 Task: Find a house in Świętochłowice, Poland, for 2 guests from 5-16 June, with a price range of ₹7000-₹15000, 1 bedroom, 1 bathroom, and a washing machine.
Action: Mouse pressed left at (445, 74)
Screenshot: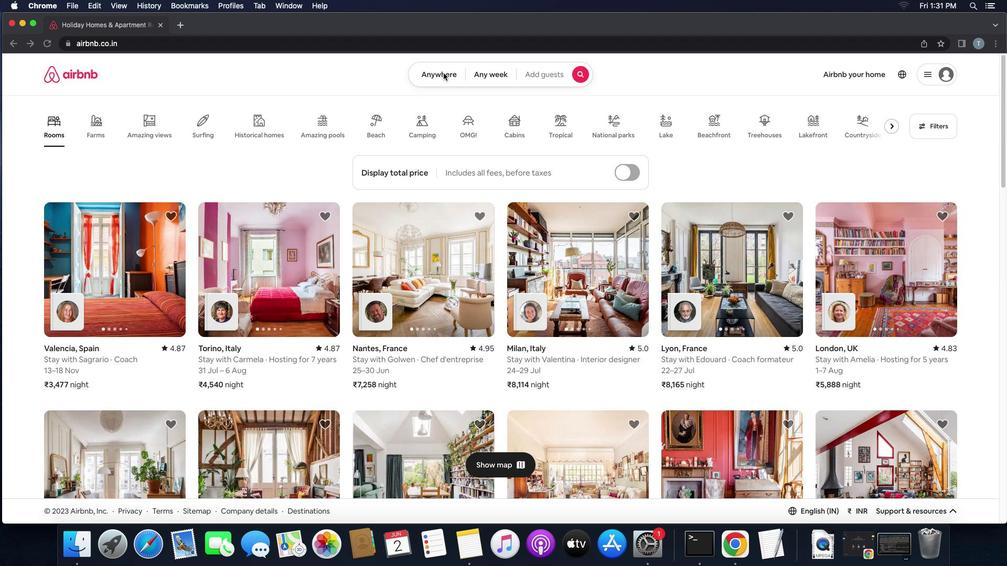 
Action: Mouse pressed left at (445, 74)
Screenshot: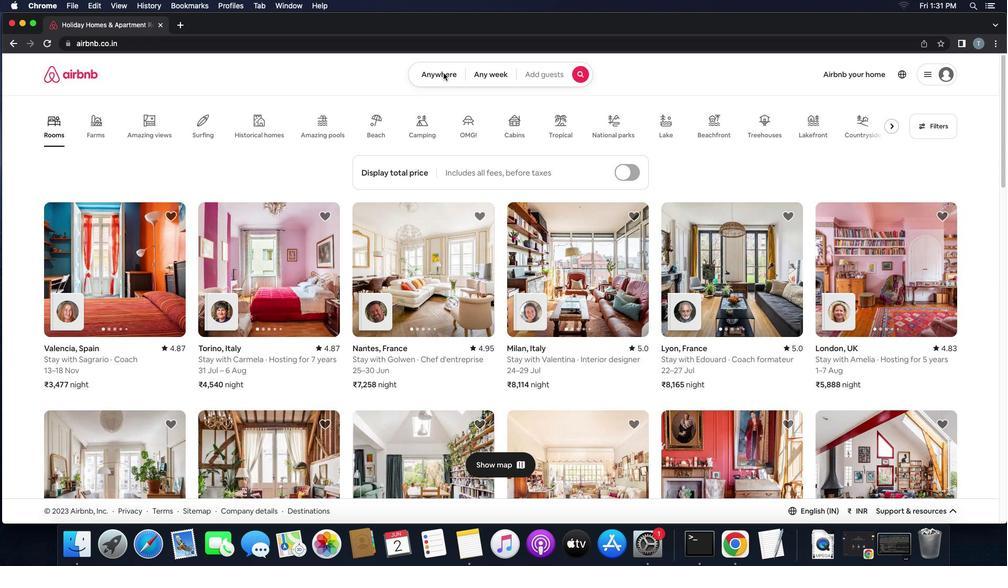 
Action: Mouse moved to (391, 112)
Screenshot: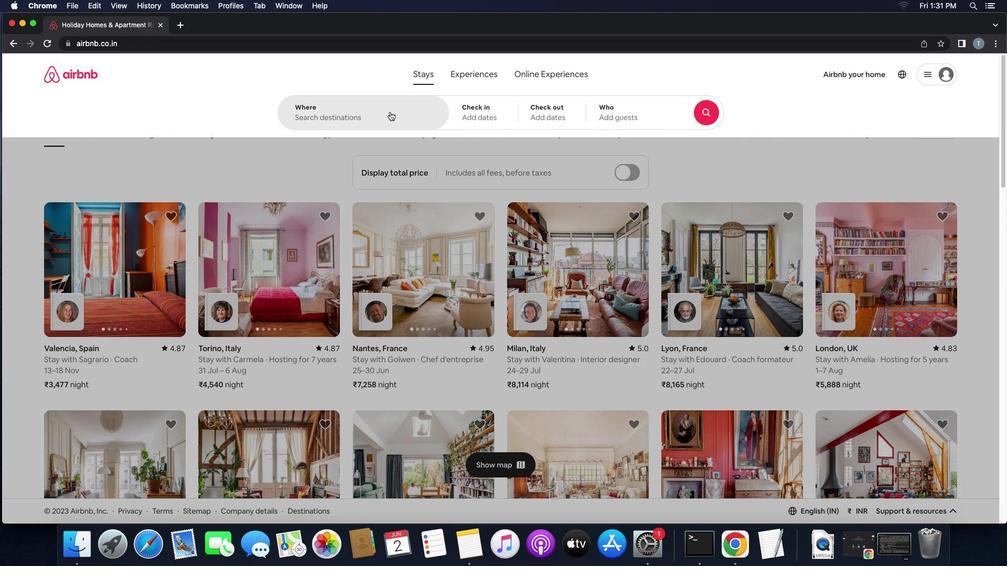
Action: Mouse pressed left at (391, 112)
Screenshot: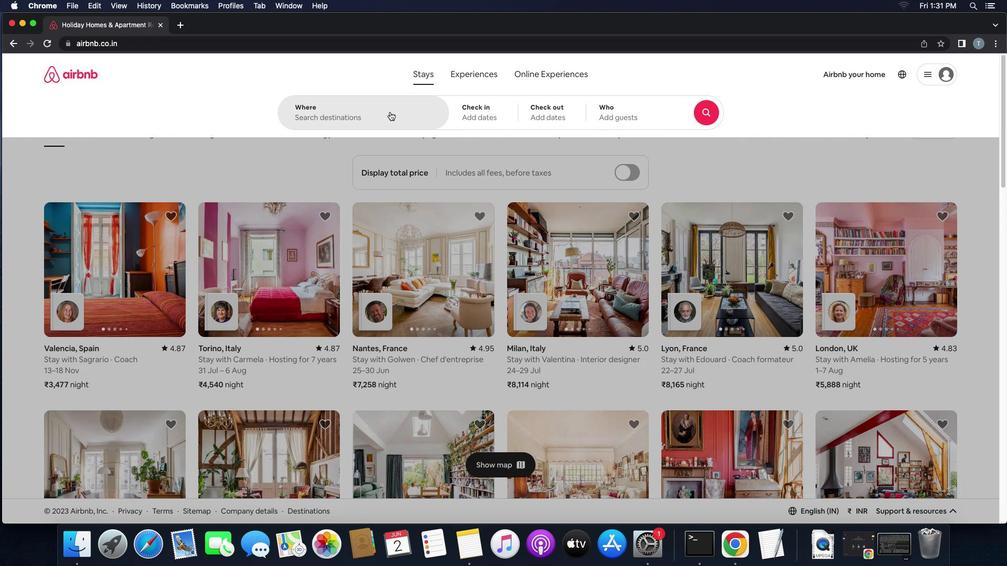 
Action: Key pressed Key.shift'S''w''i''e''t''o''c''h''t''o''w''i''c''e'
Screenshot: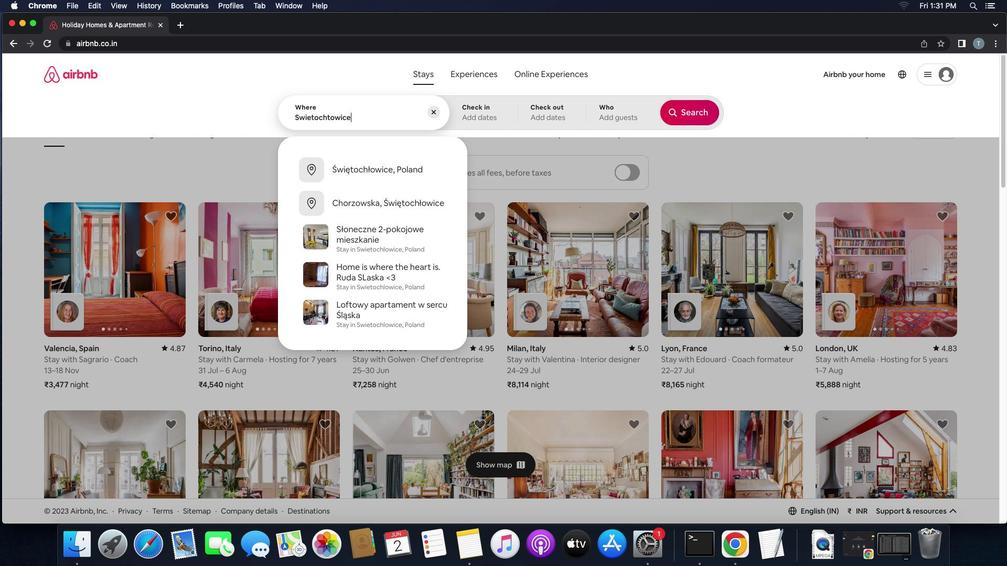 
Action: Mouse moved to (402, 175)
Screenshot: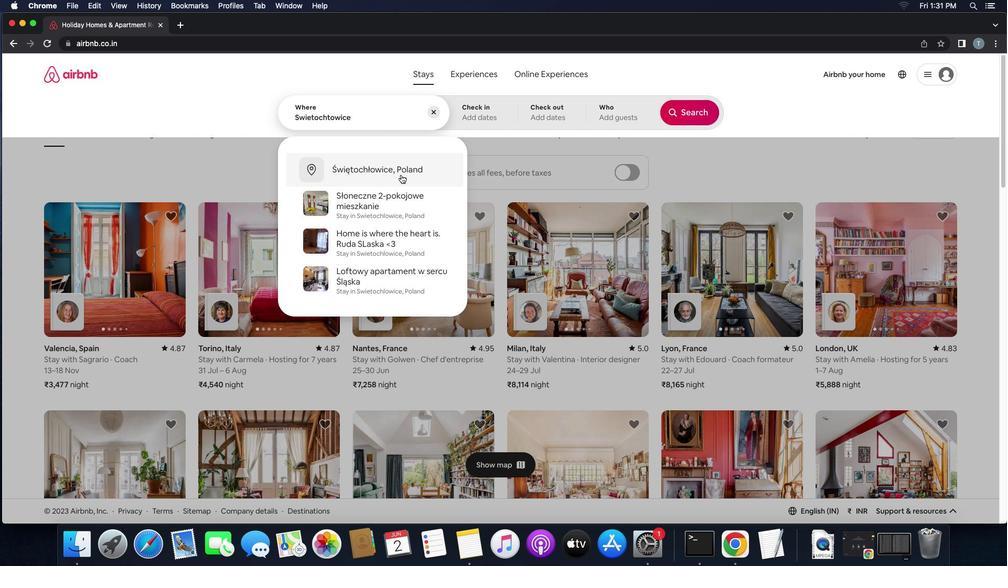 
Action: Mouse pressed left at (402, 175)
Screenshot: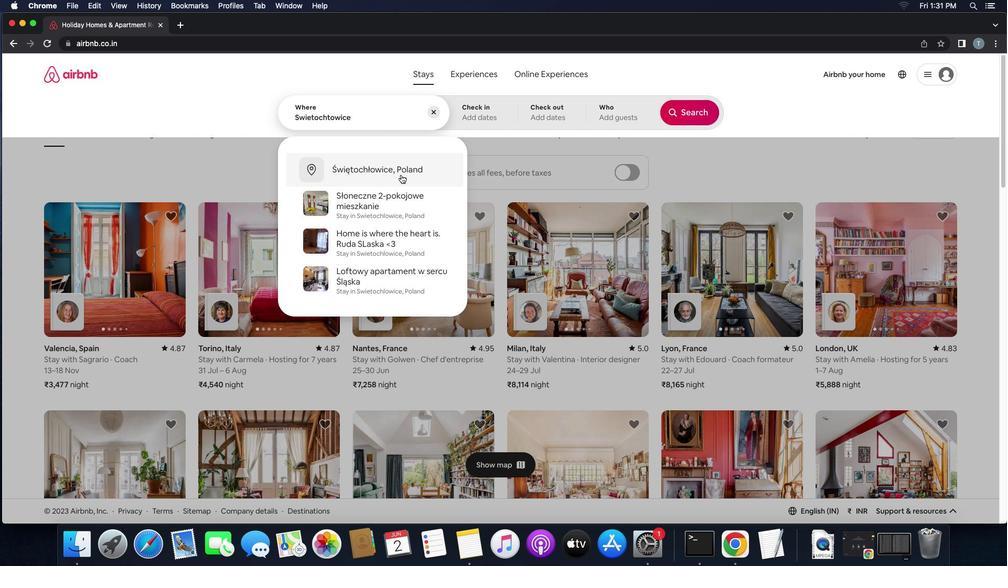 
Action: Mouse moved to (347, 262)
Screenshot: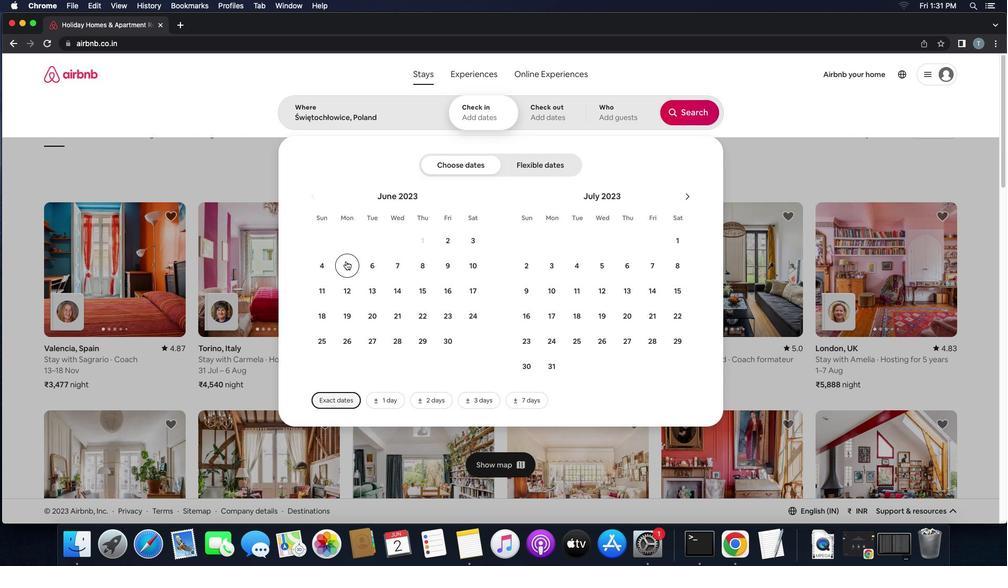 
Action: Mouse pressed left at (347, 262)
Screenshot: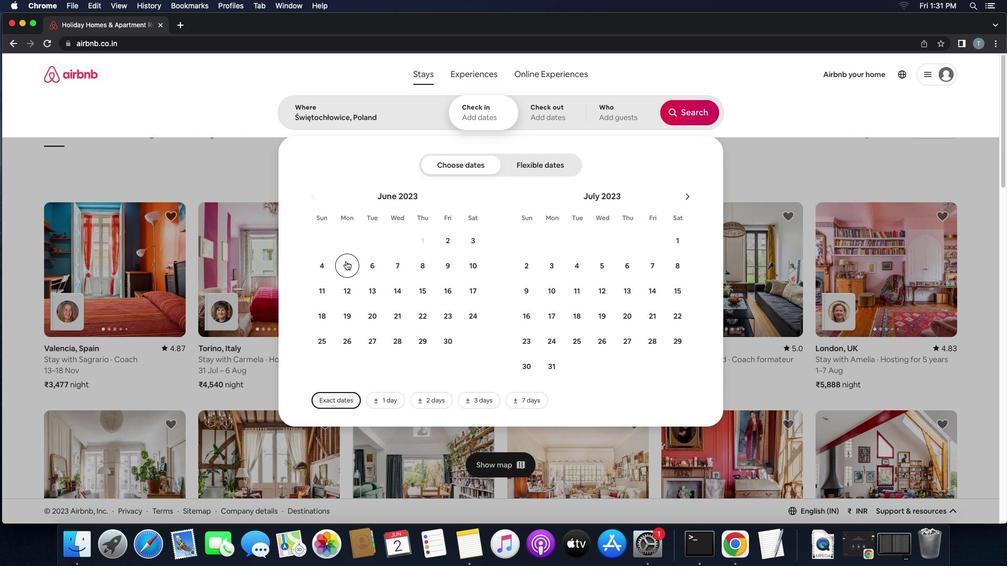 
Action: Mouse moved to (442, 291)
Screenshot: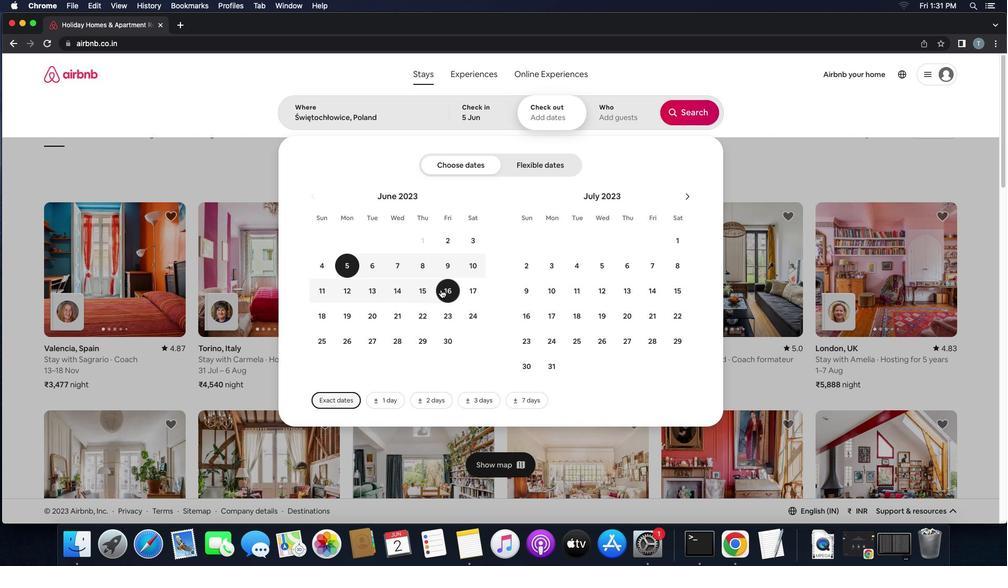 
Action: Mouse pressed left at (442, 291)
Screenshot: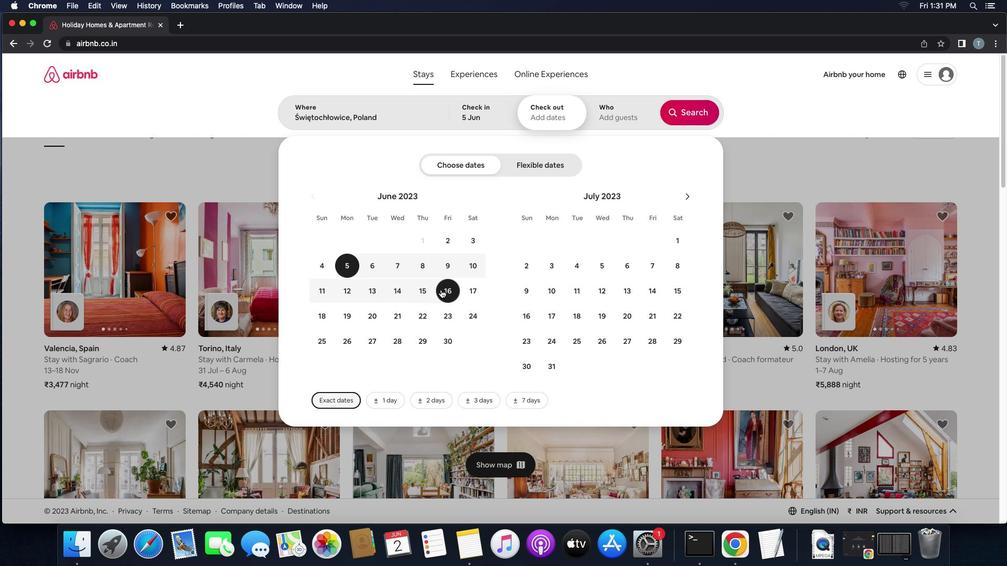 
Action: Mouse moved to (595, 118)
Screenshot: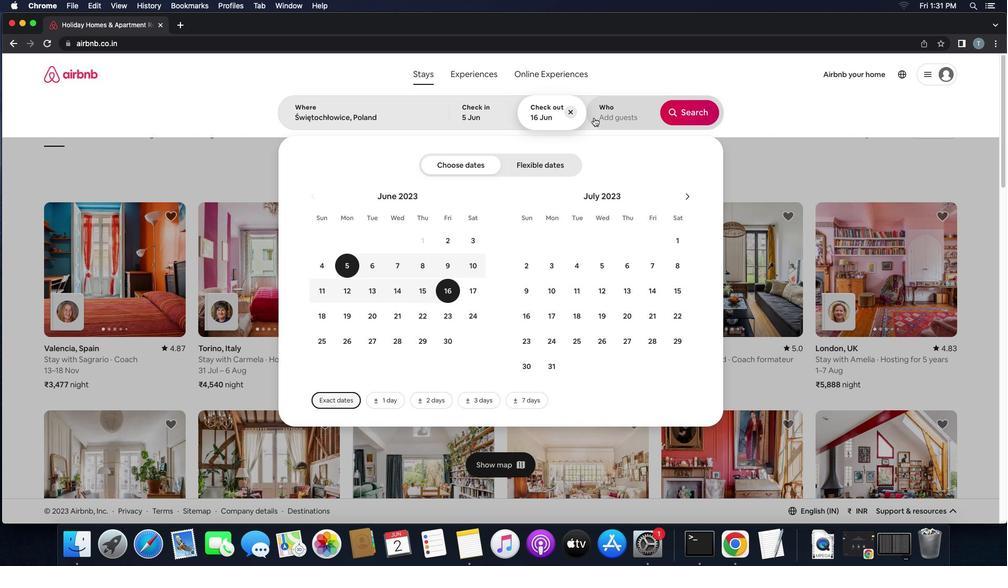 
Action: Mouse pressed left at (595, 118)
Screenshot: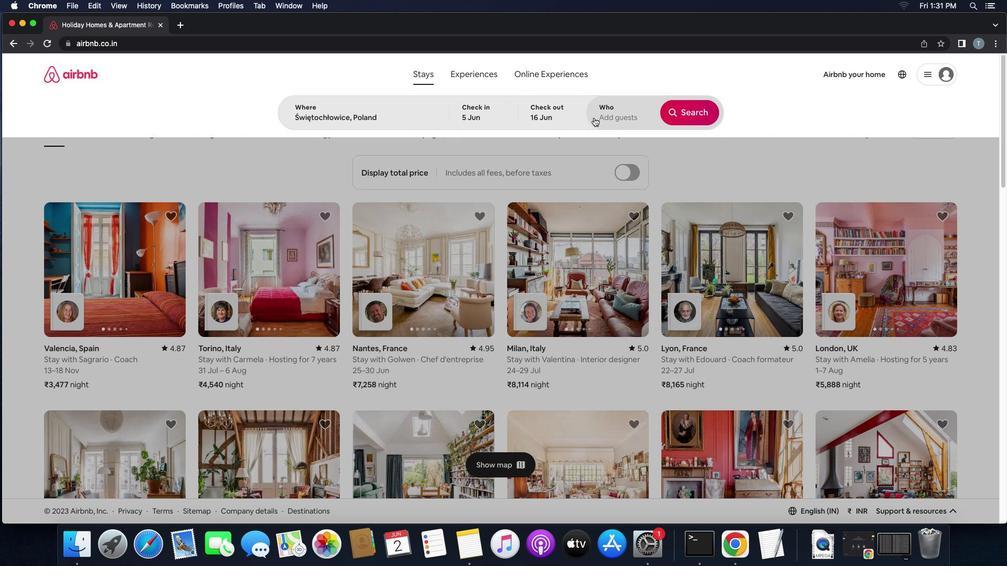 
Action: Mouse moved to (689, 172)
Screenshot: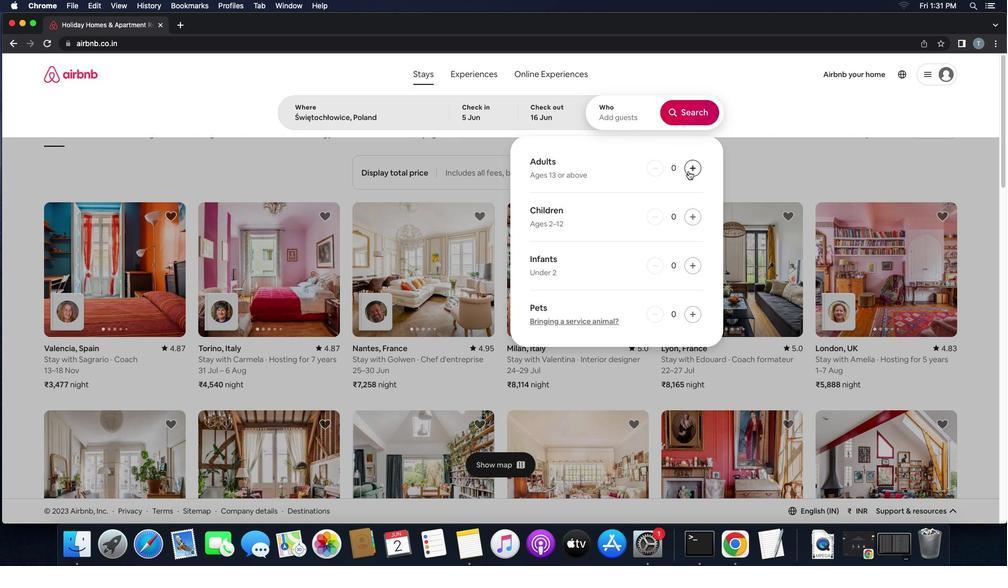 
Action: Mouse pressed left at (689, 172)
Screenshot: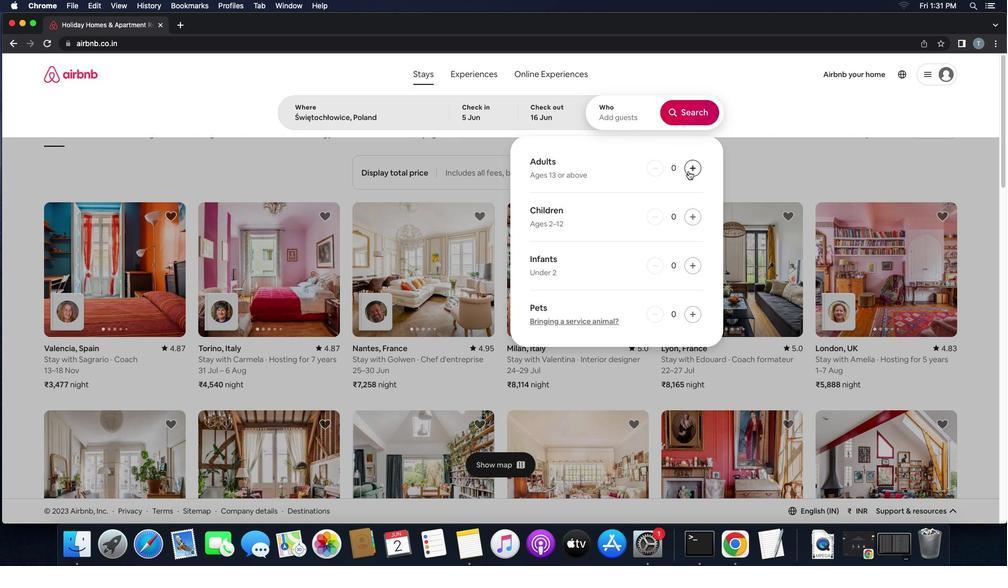 
Action: Mouse pressed left at (689, 172)
Screenshot: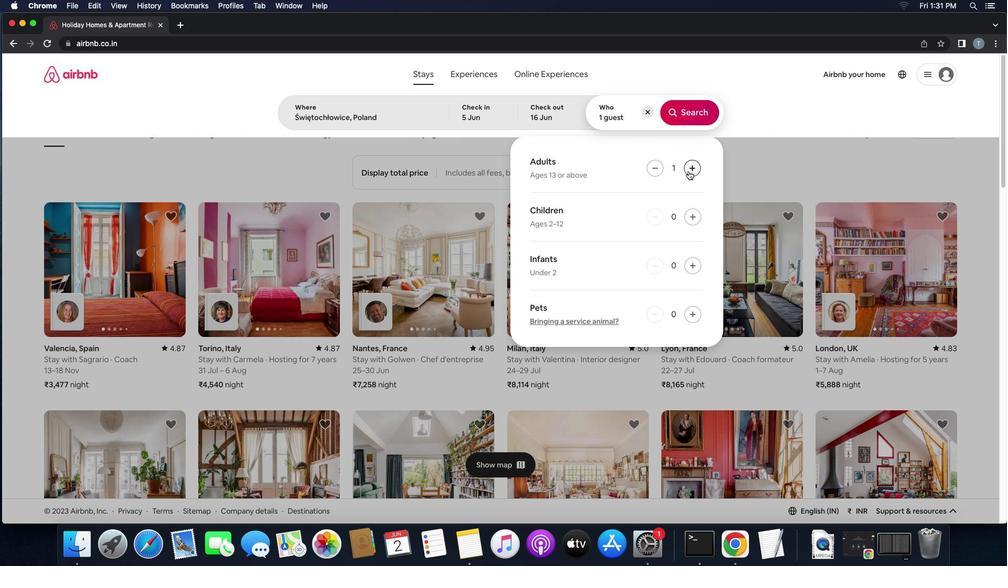 
Action: Mouse moved to (702, 114)
Screenshot: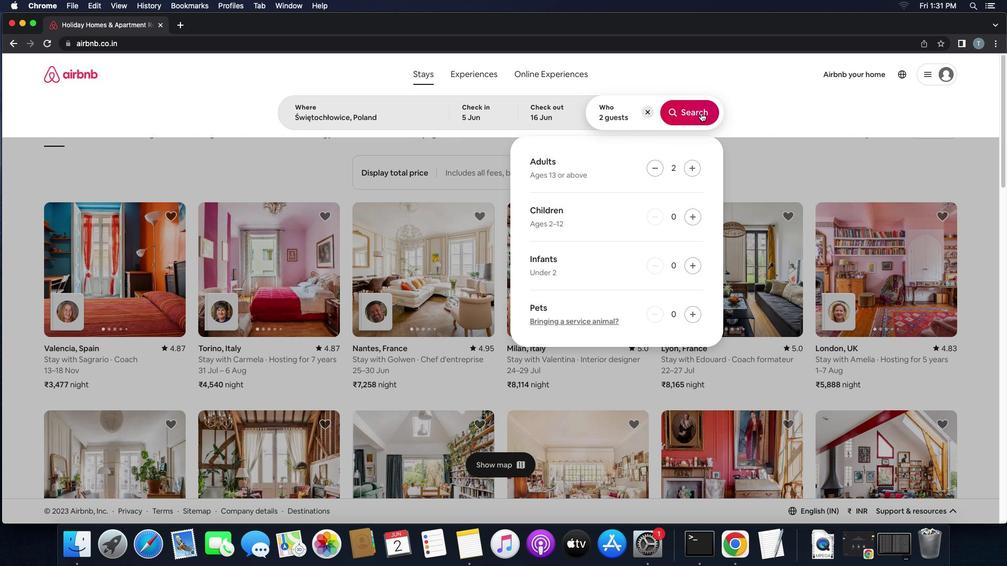 
Action: Mouse pressed left at (702, 114)
Screenshot: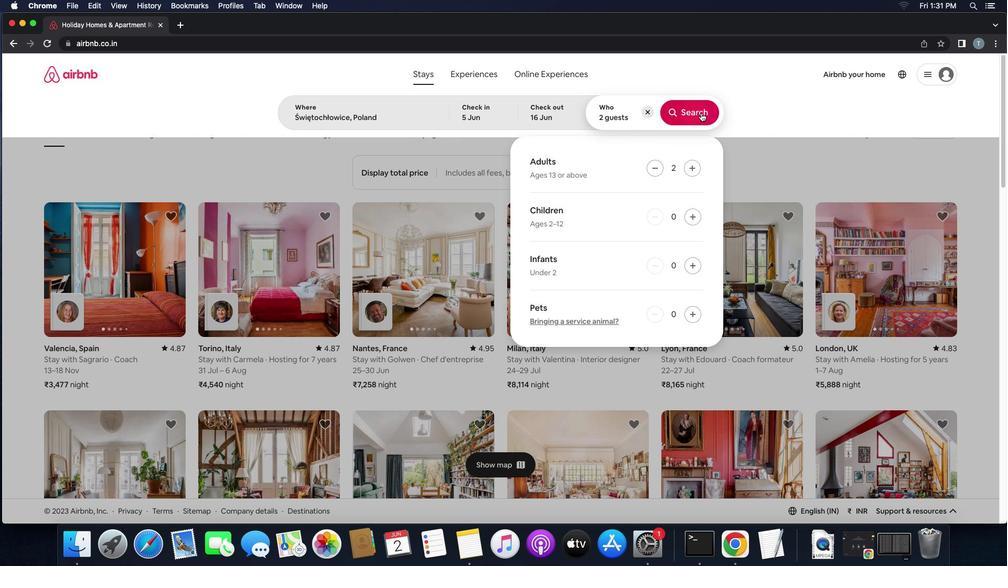 
Action: Mouse moved to (961, 121)
Screenshot: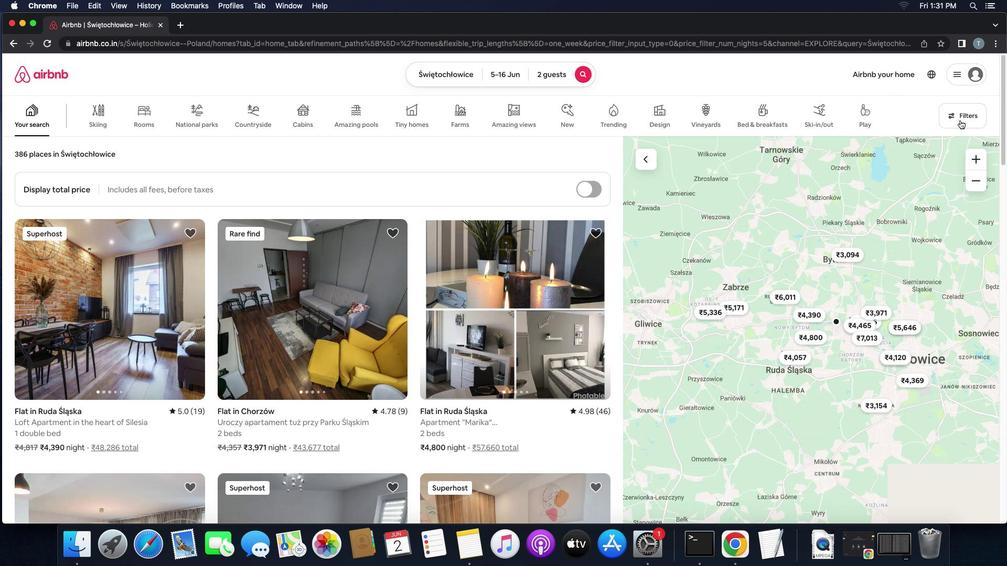 
Action: Mouse pressed left at (961, 121)
Screenshot: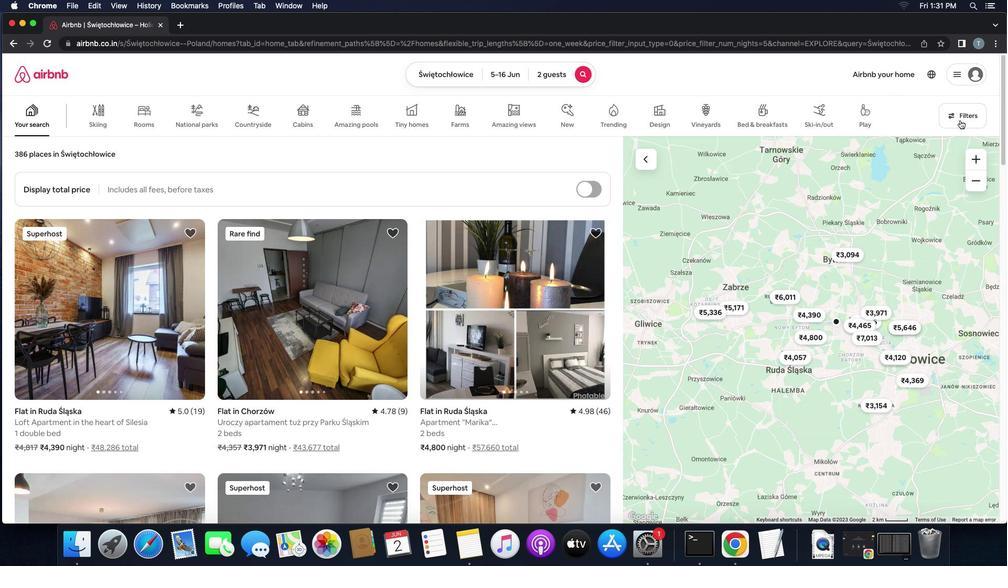 
Action: Mouse moved to (407, 374)
Screenshot: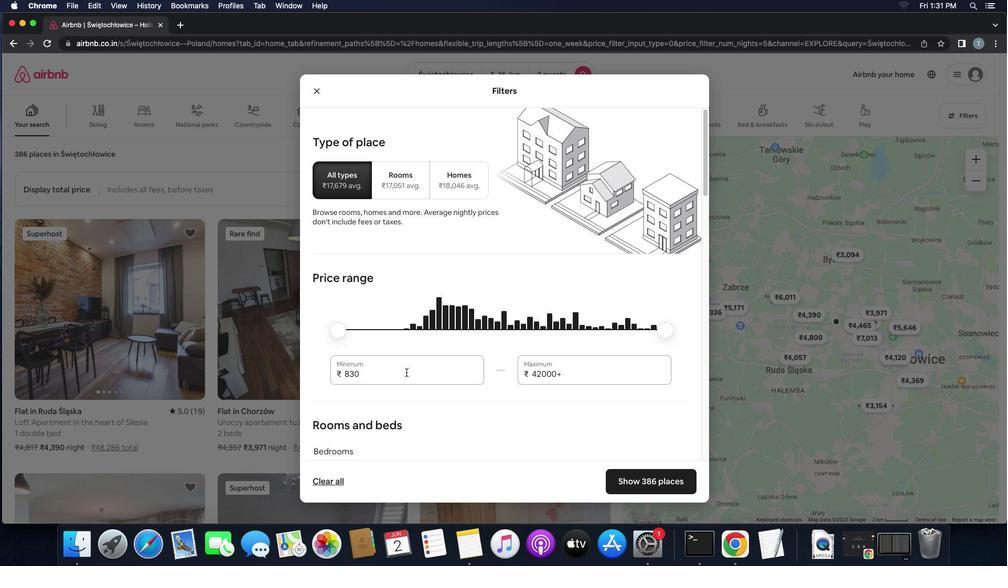 
Action: Mouse pressed left at (407, 374)
Screenshot: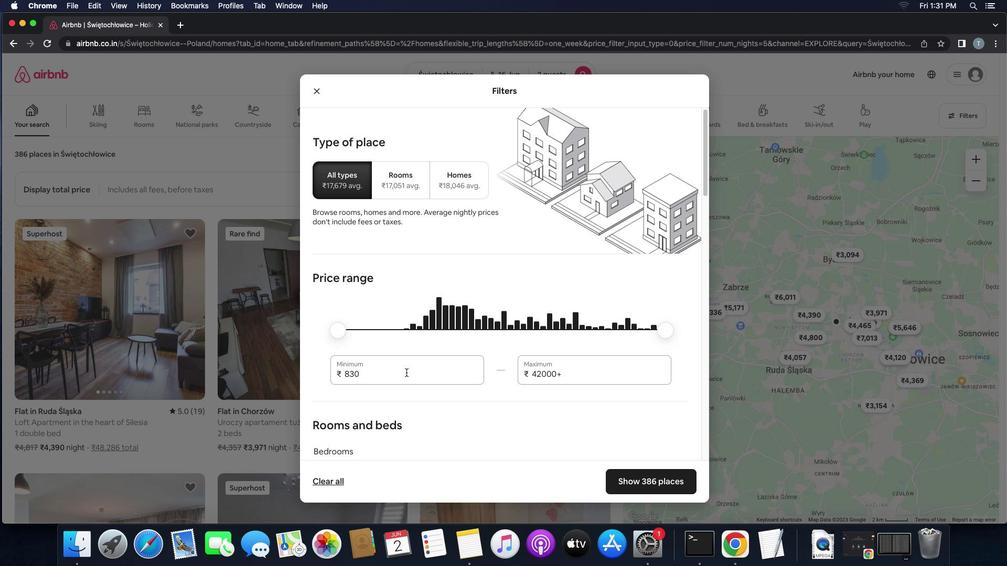 
Action: Key pressed Key.backspaceKey.backspaceKey.backspace'7''0''0''0'
Screenshot: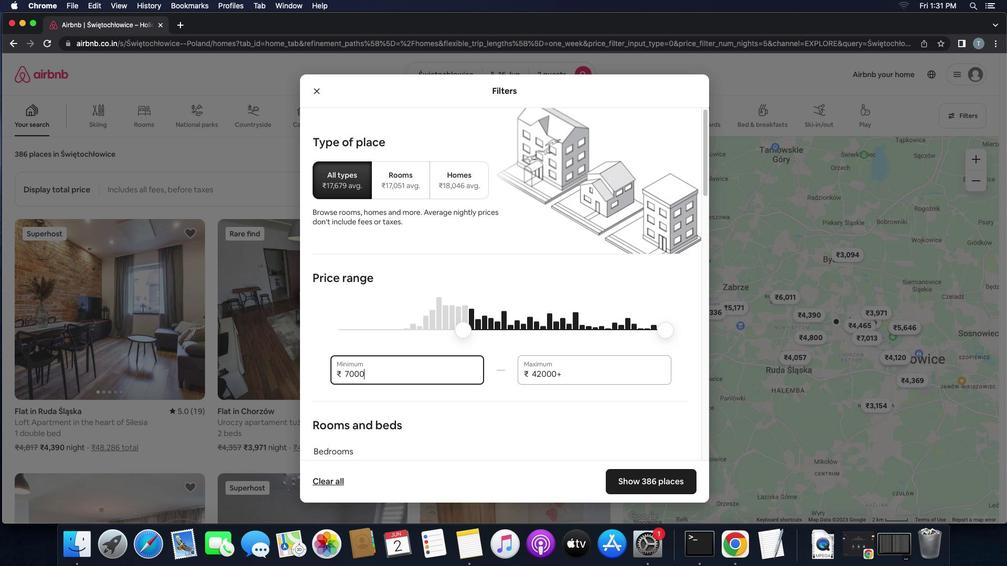 
Action: Mouse moved to (587, 379)
Screenshot: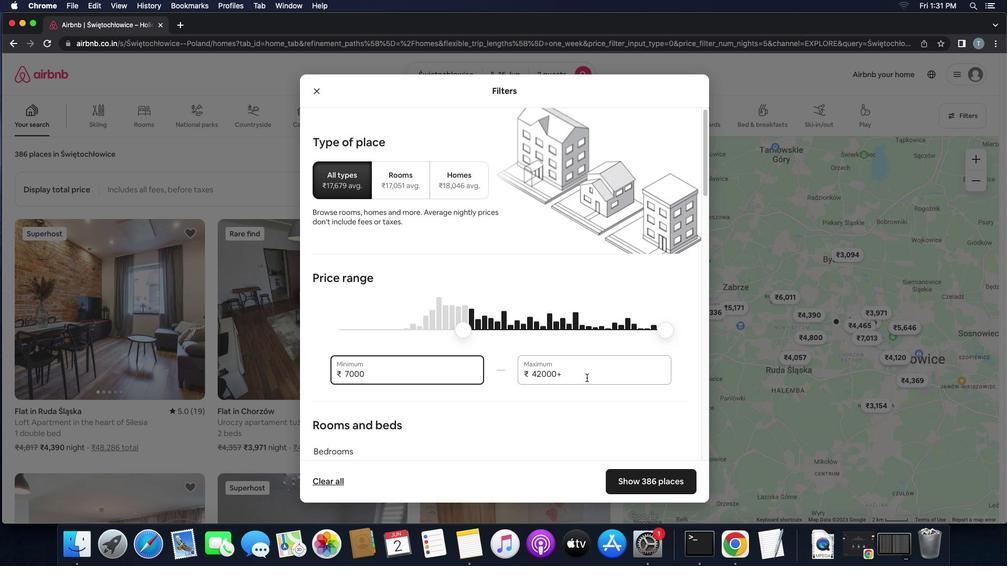 
Action: Mouse pressed left at (587, 379)
Screenshot: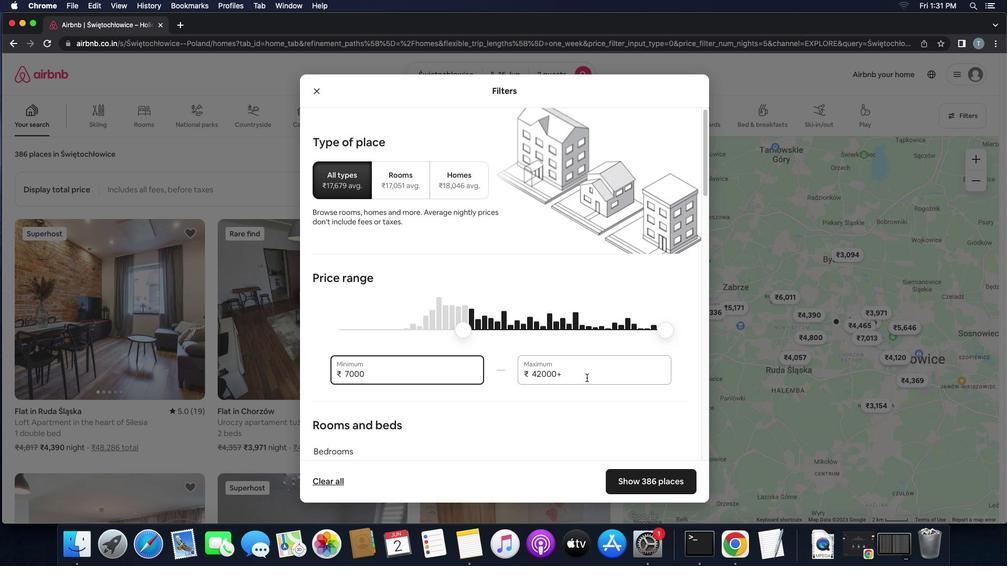 
Action: Key pressed Key.backspaceKey.backspaceKey.backspaceKey.backspaceKey.backspaceKey.backspace'1''5''0''0''0'
Screenshot: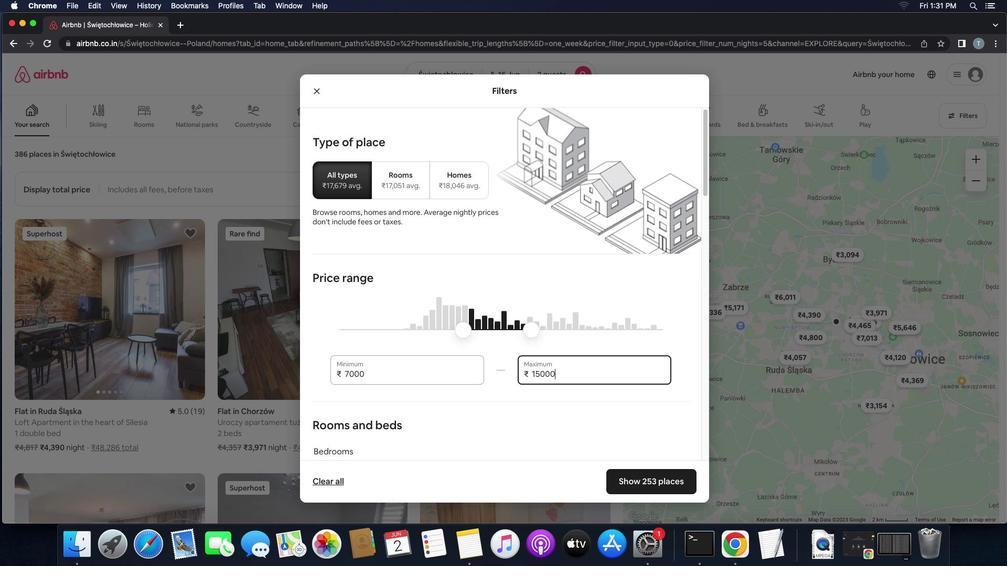 
Action: Mouse moved to (579, 357)
Screenshot: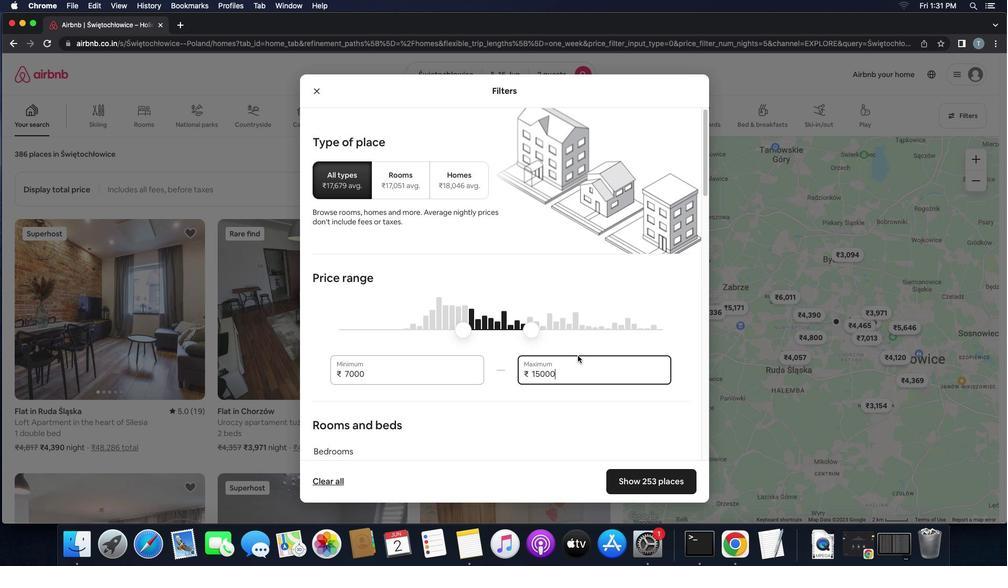 
Action: Mouse scrolled (579, 357) with delta (1, 0)
Screenshot: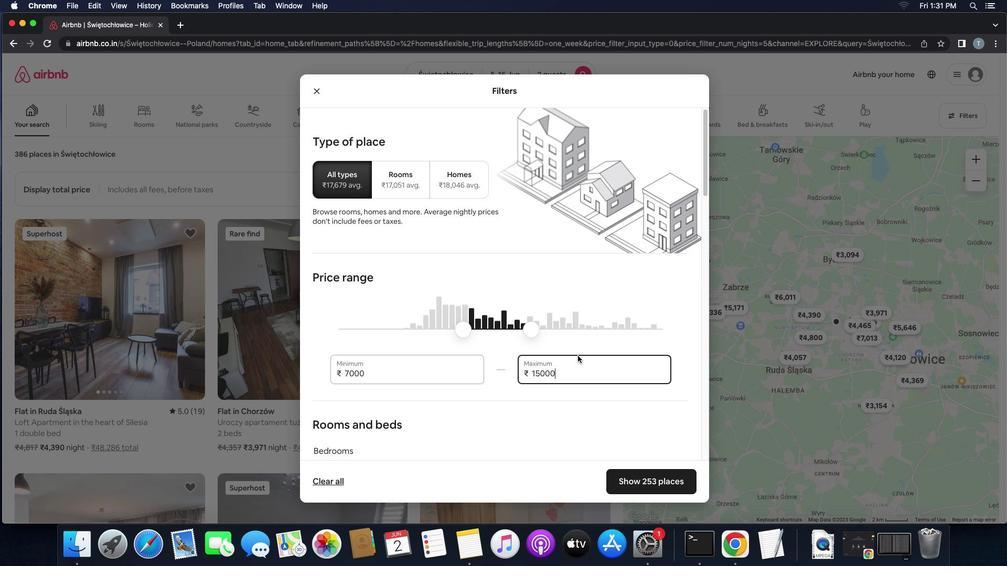 
Action: Mouse scrolled (579, 357) with delta (1, 0)
Screenshot: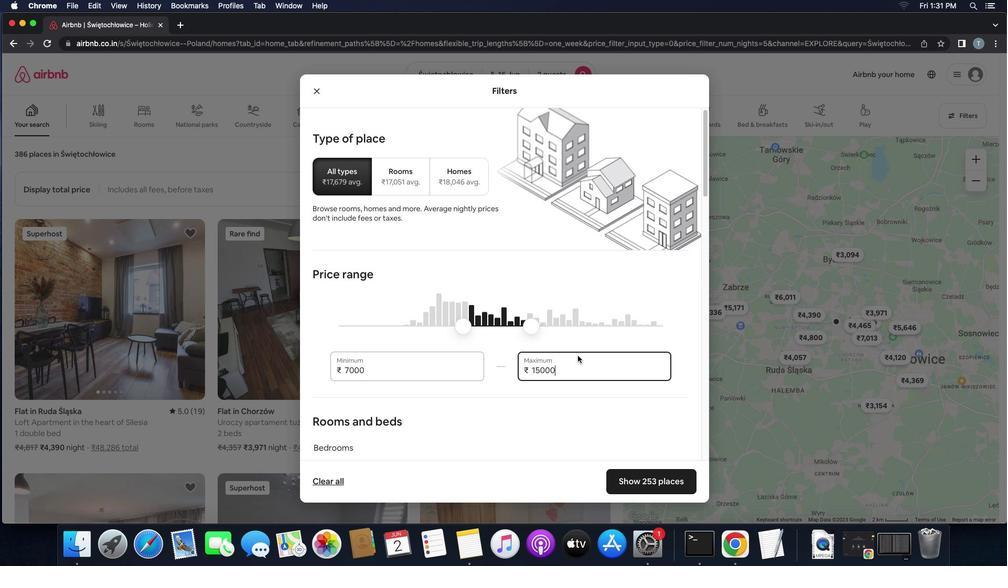 
Action: Mouse moved to (579, 357)
Screenshot: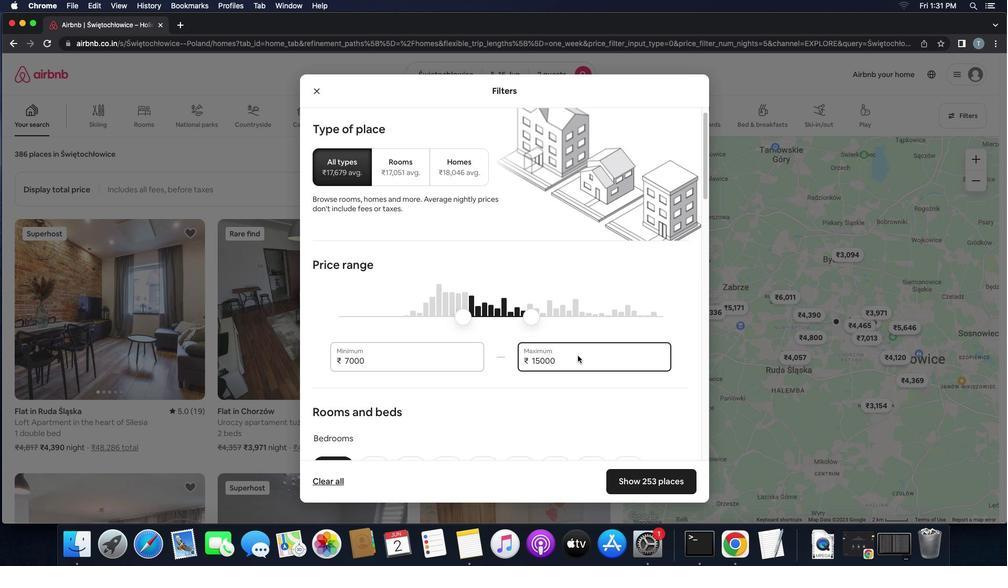 
Action: Mouse scrolled (579, 357) with delta (1, 0)
Screenshot: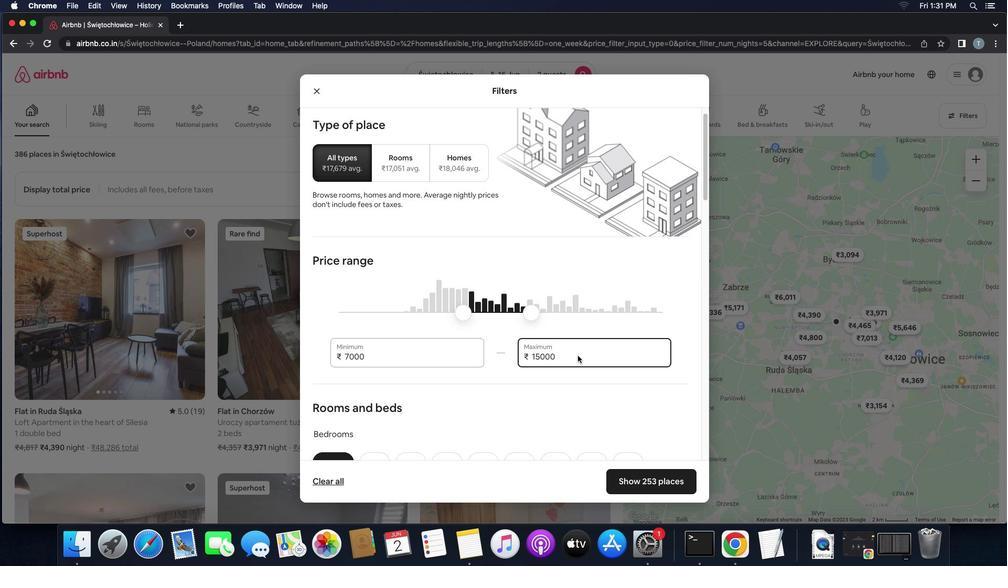 
Action: Mouse scrolled (579, 357) with delta (1, 0)
Screenshot: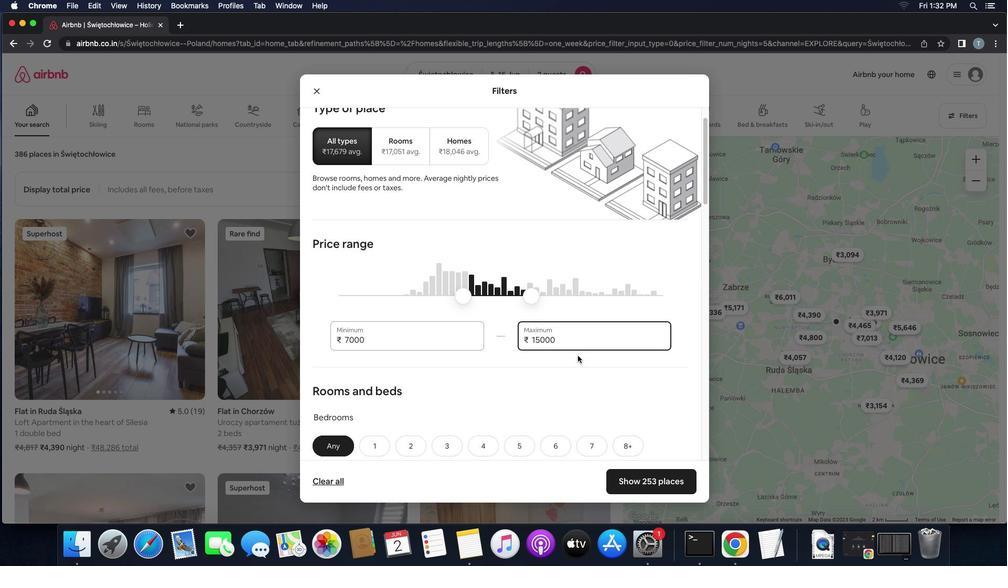
Action: Mouse scrolled (579, 357) with delta (1, 0)
Screenshot: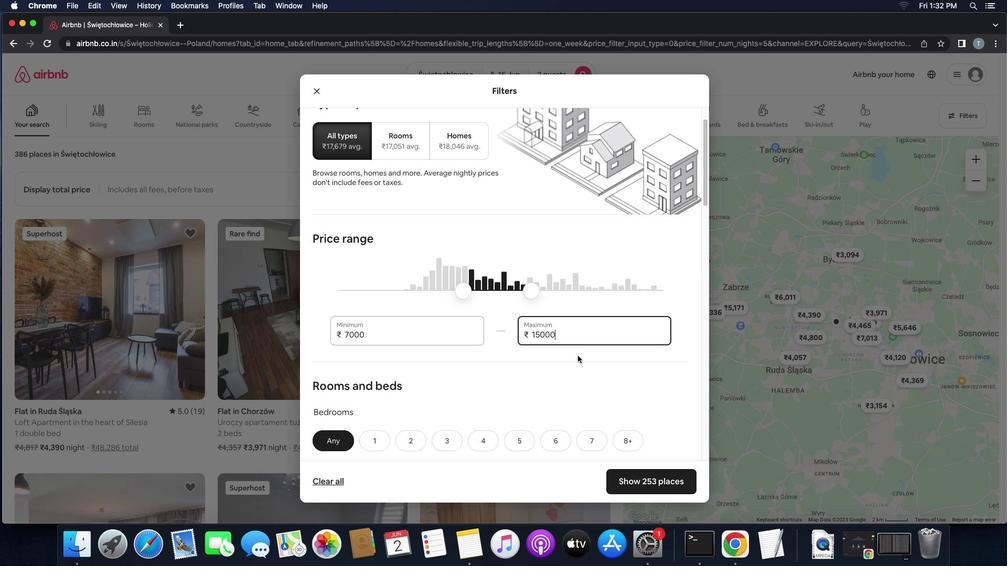 
Action: Mouse scrolled (579, 357) with delta (1, 0)
Screenshot: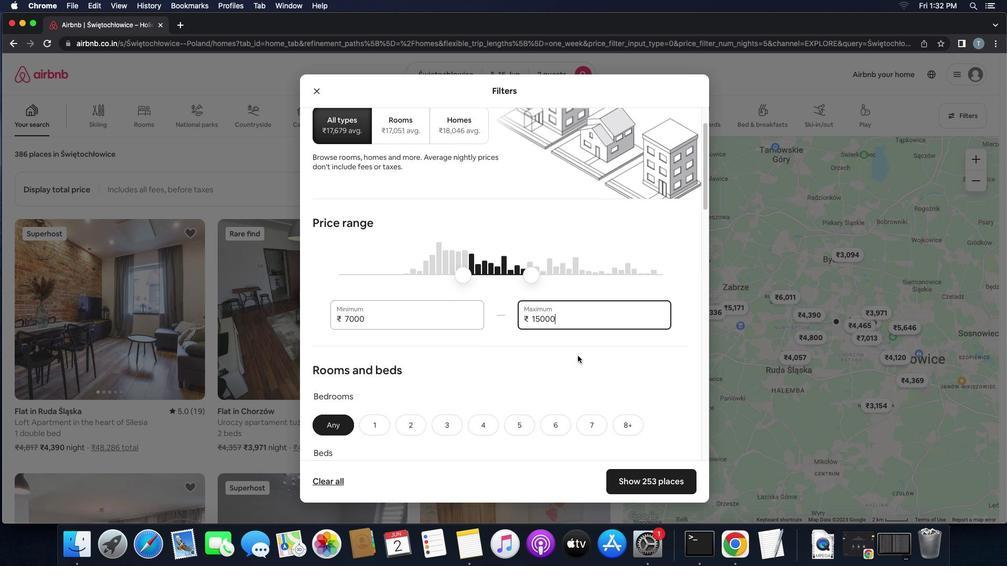 
Action: Mouse scrolled (579, 357) with delta (1, 0)
Screenshot: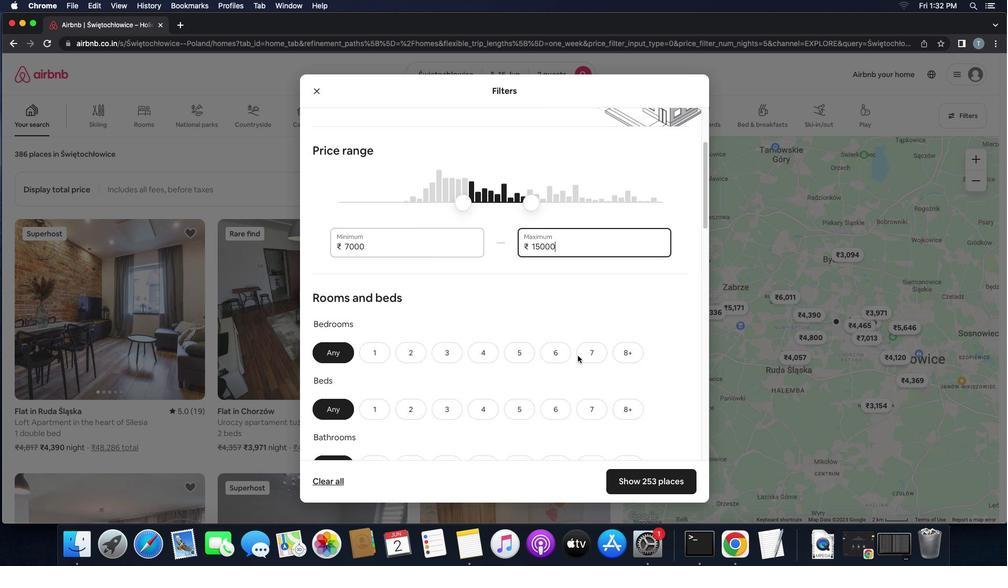 
Action: Mouse scrolled (579, 357) with delta (1, 0)
Screenshot: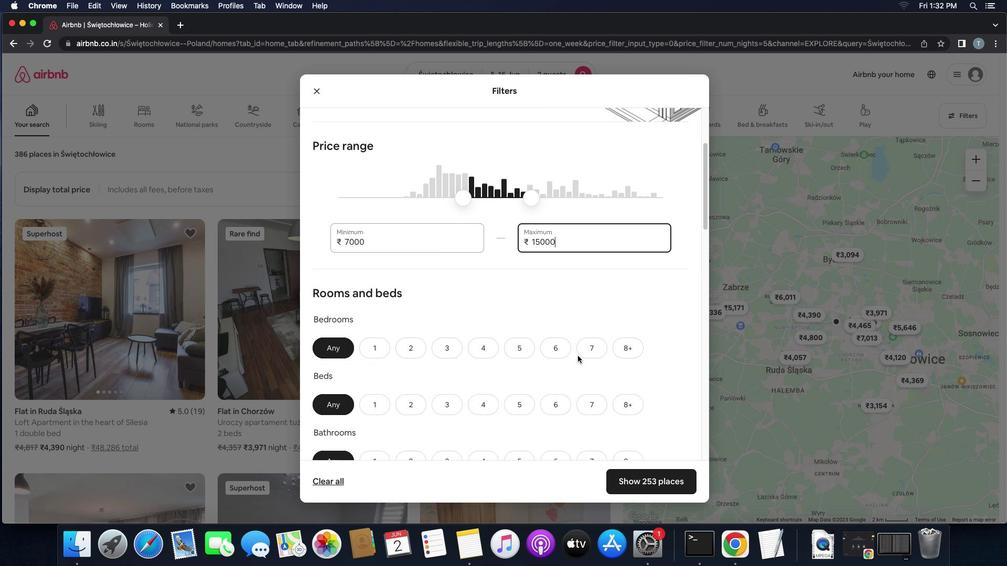 
Action: Mouse scrolled (579, 357) with delta (1, 0)
Screenshot: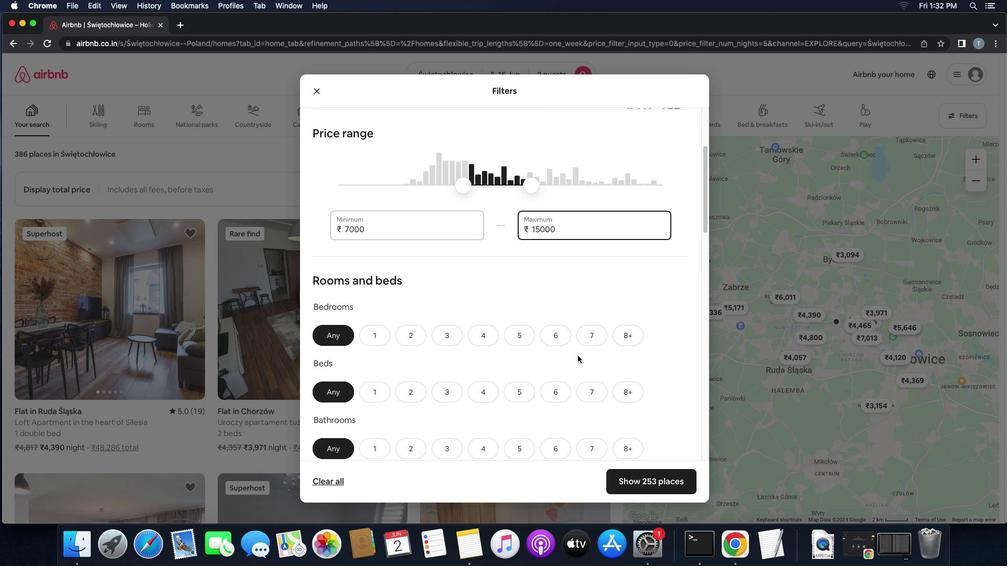 
Action: Mouse scrolled (579, 357) with delta (1, 0)
Screenshot: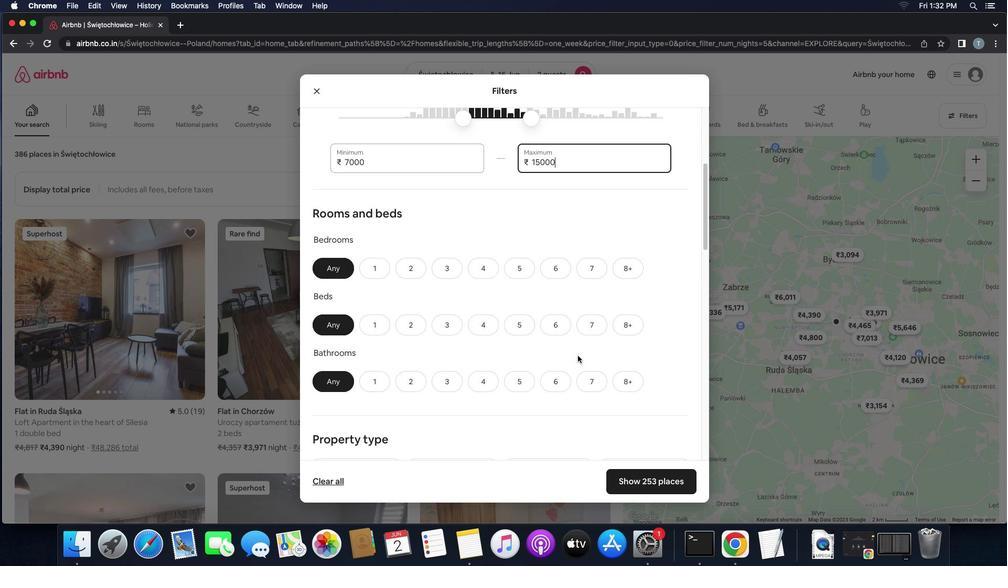 
Action: Mouse scrolled (579, 357) with delta (1, 0)
Screenshot: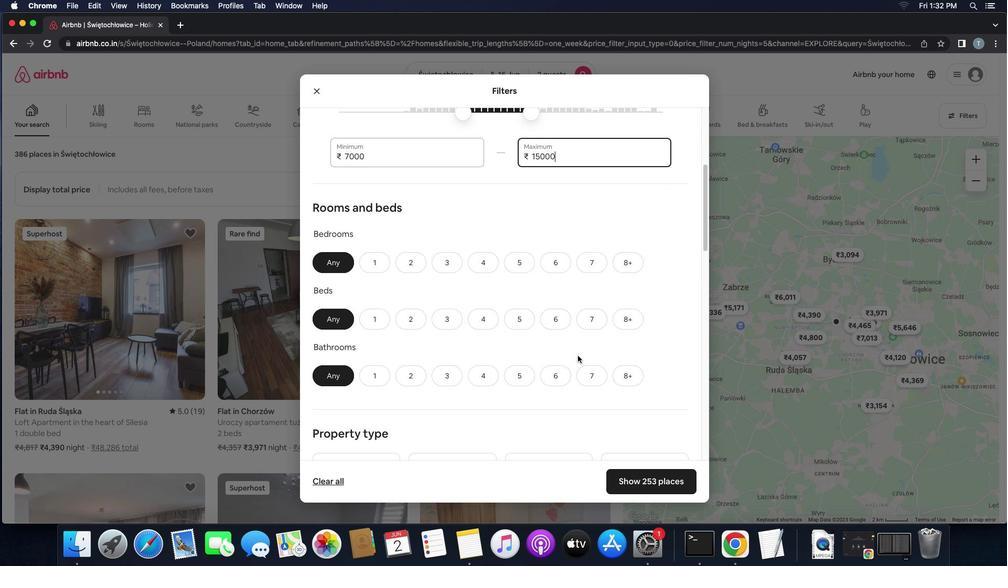 
Action: Mouse scrolled (579, 357) with delta (1, 0)
Screenshot: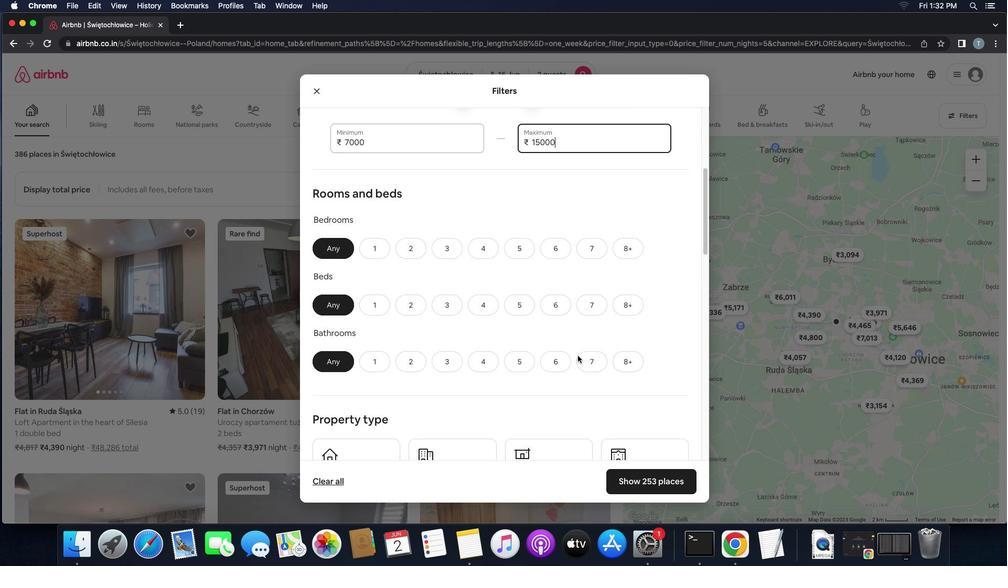 
Action: Mouse moved to (366, 195)
Screenshot: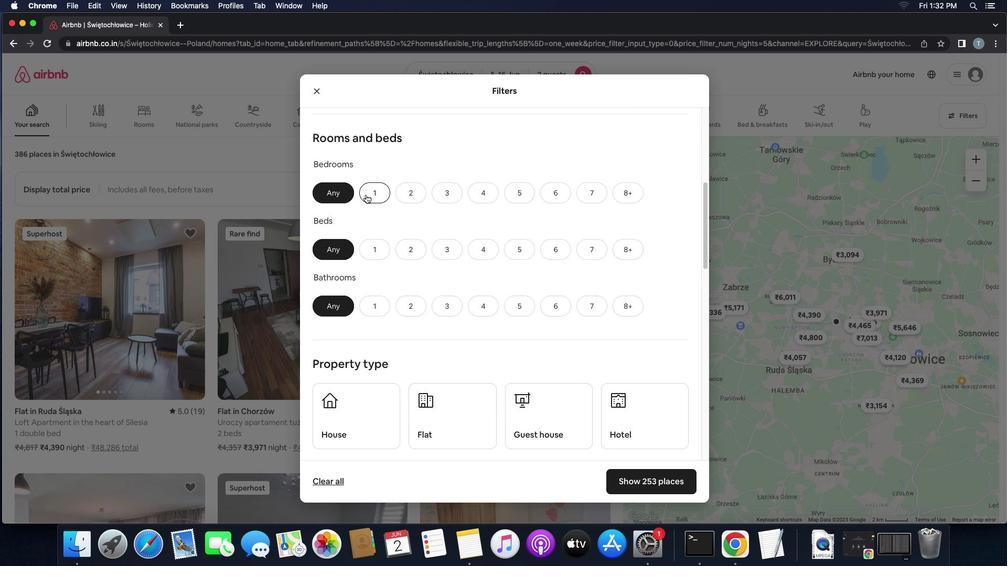 
Action: Mouse pressed left at (366, 195)
Screenshot: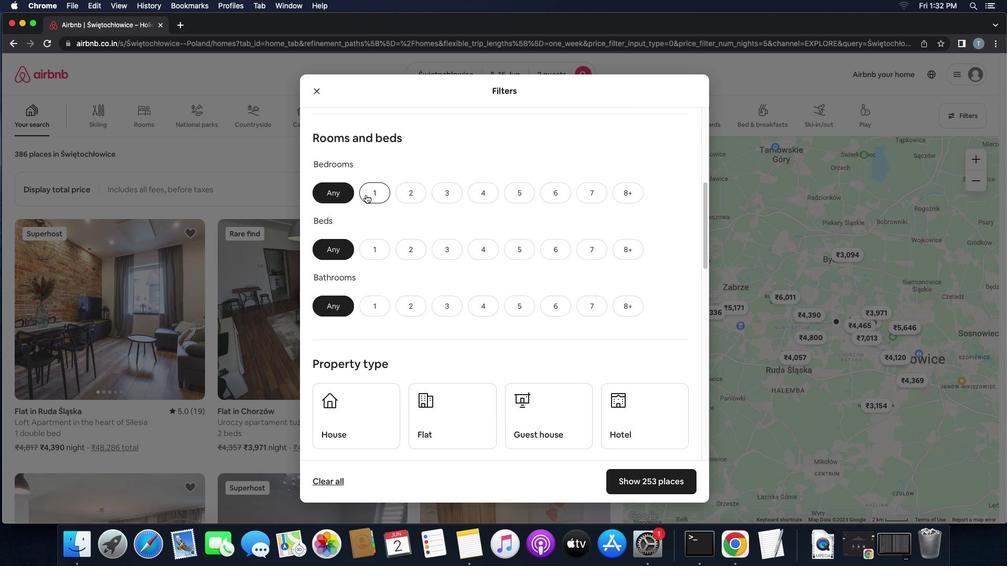 
Action: Mouse moved to (387, 246)
Screenshot: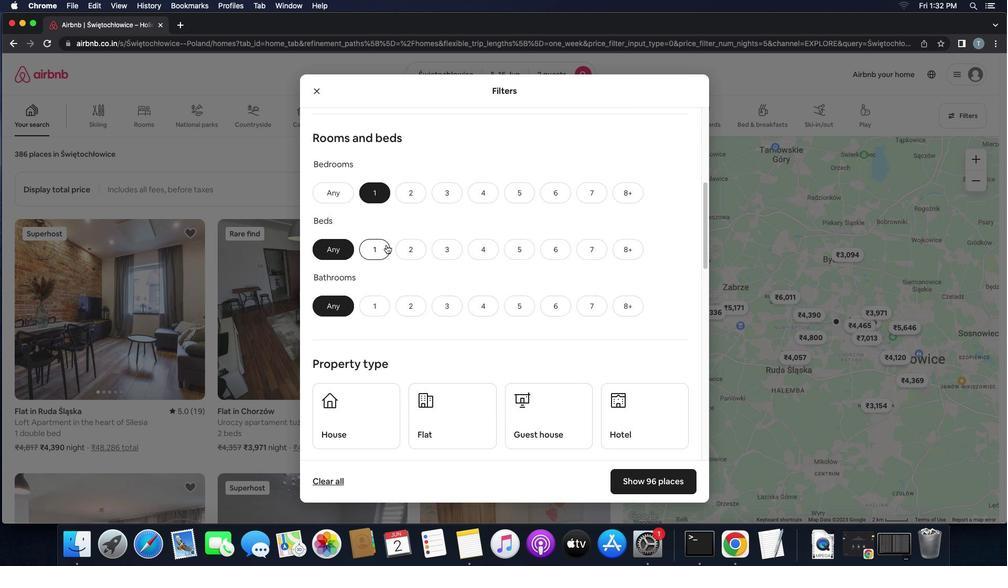 
Action: Mouse pressed left at (387, 246)
Screenshot: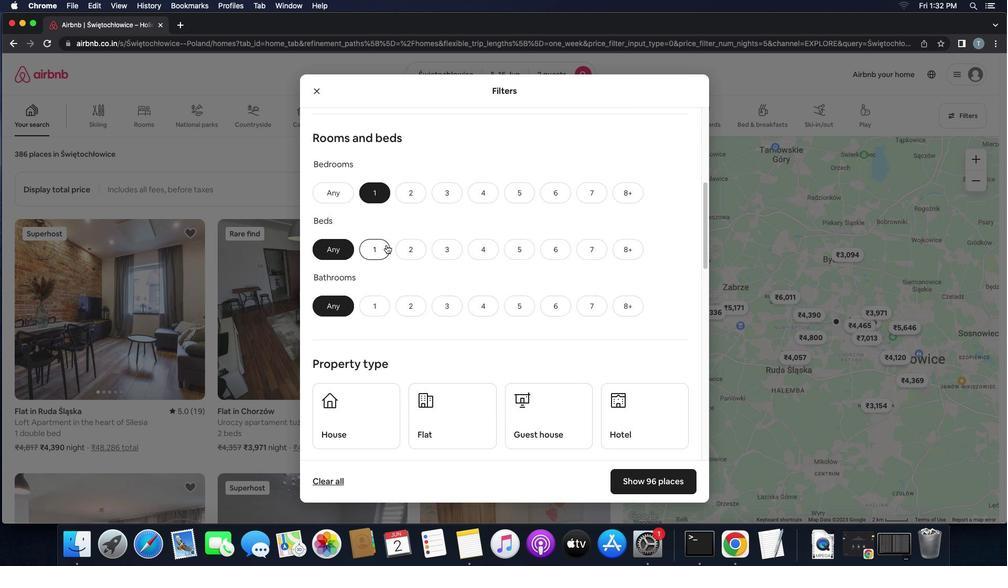 
Action: Mouse moved to (382, 302)
Screenshot: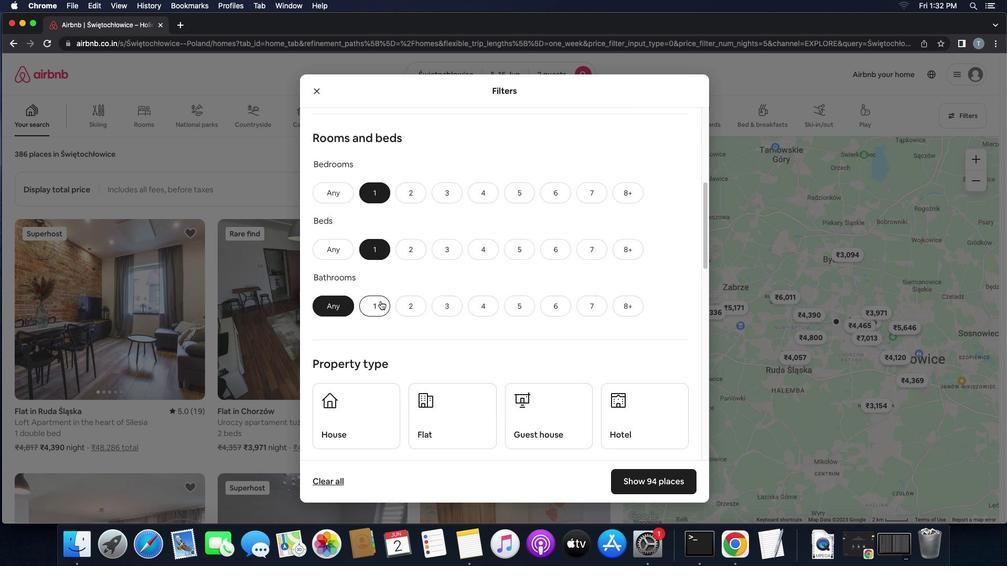 
Action: Mouse pressed left at (382, 302)
Screenshot: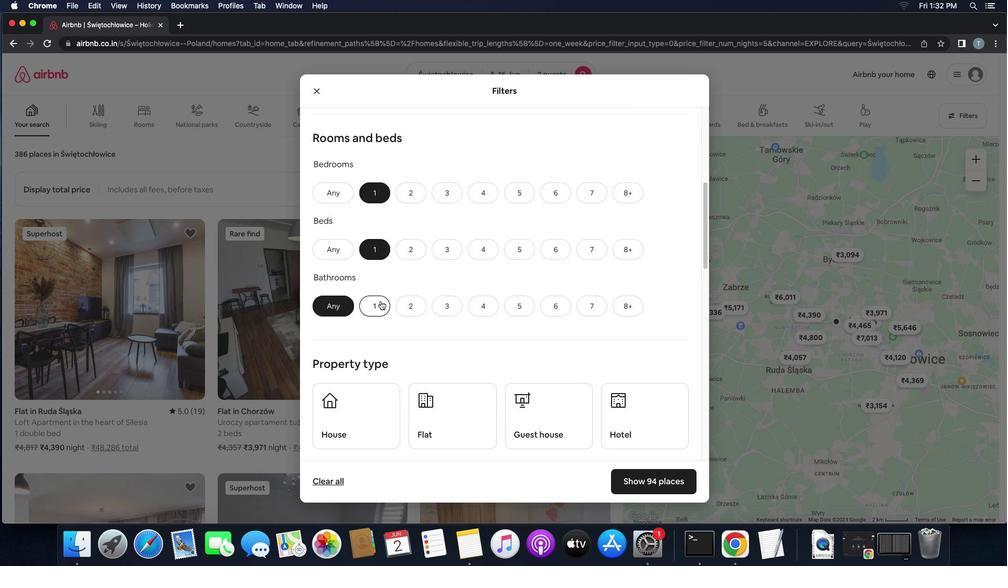 
Action: Mouse moved to (499, 332)
Screenshot: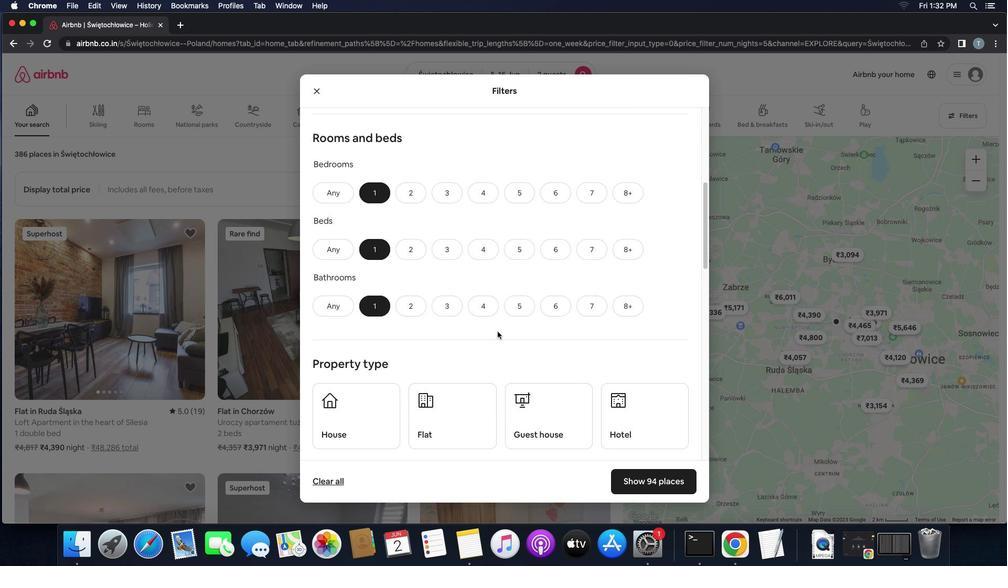
Action: Mouse scrolled (499, 332) with delta (1, 0)
Screenshot: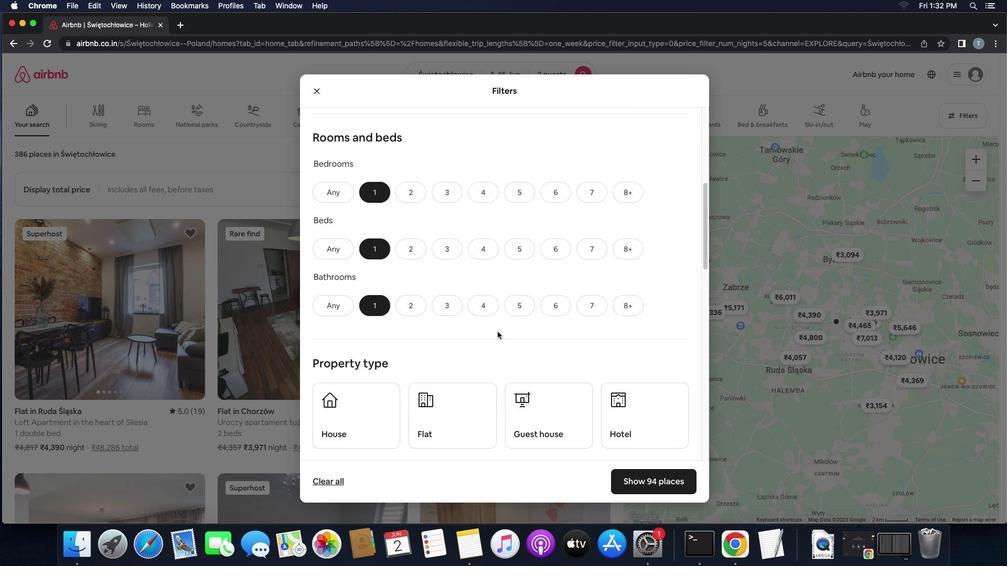 
Action: Mouse scrolled (499, 332) with delta (1, 0)
Screenshot: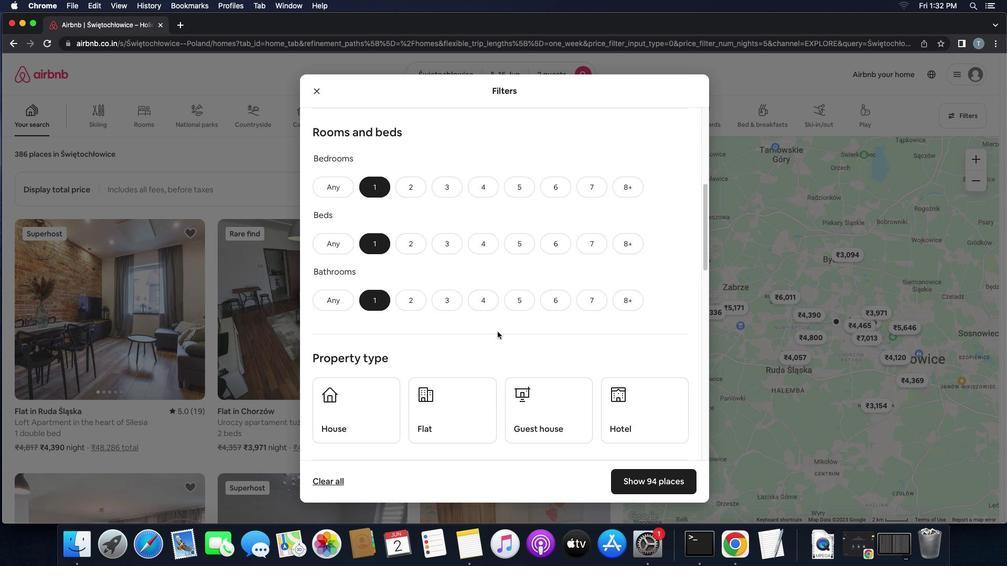 
Action: Mouse scrolled (499, 332) with delta (1, 0)
Screenshot: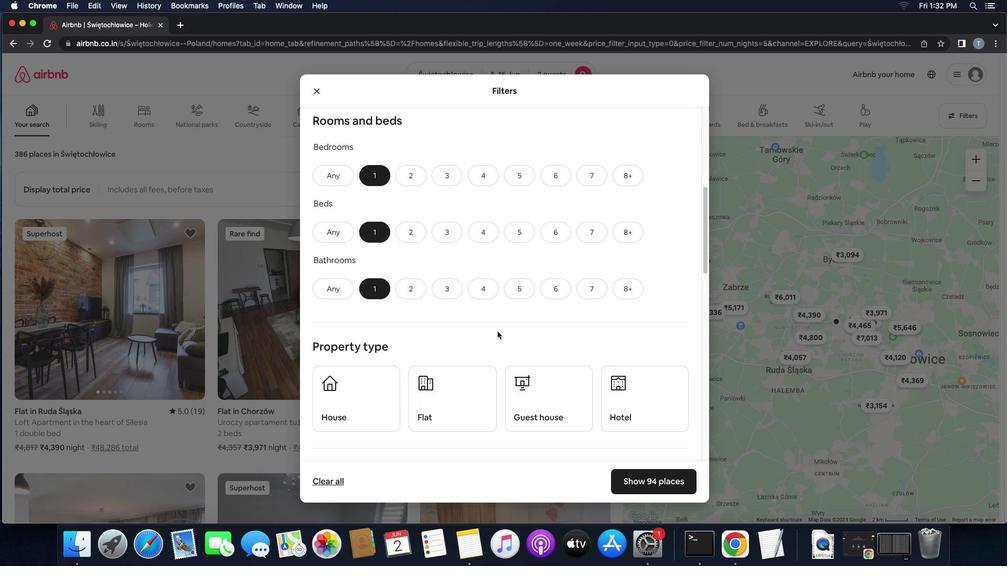 
Action: Mouse scrolled (499, 332) with delta (1, 0)
Screenshot: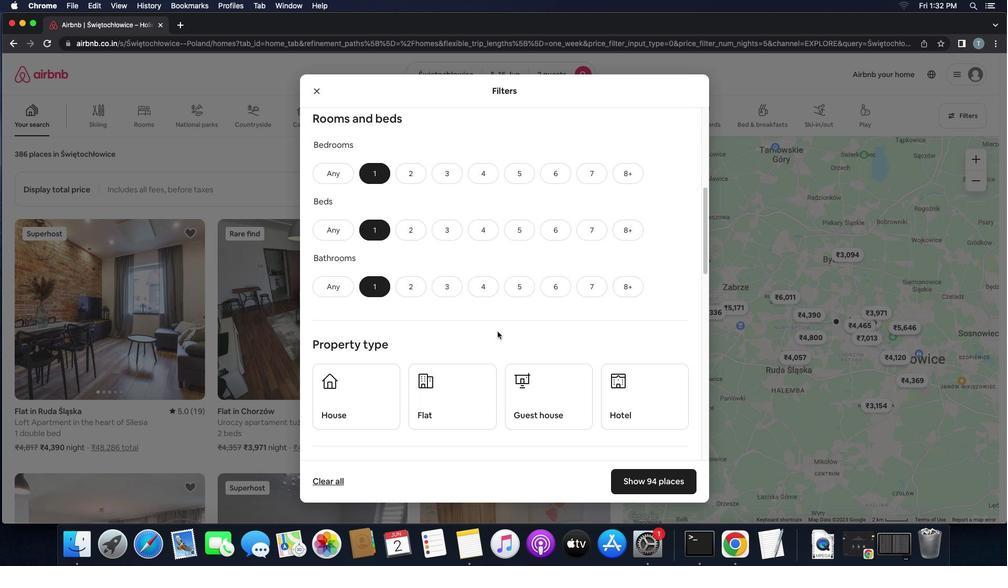
Action: Mouse scrolled (499, 332) with delta (1, 0)
Screenshot: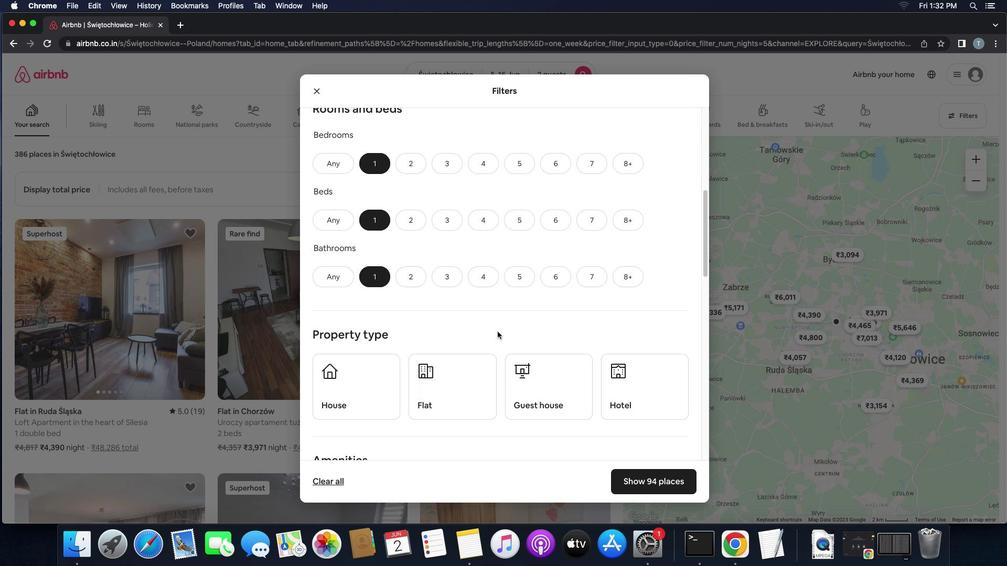 
Action: Mouse scrolled (499, 332) with delta (1, 0)
Screenshot: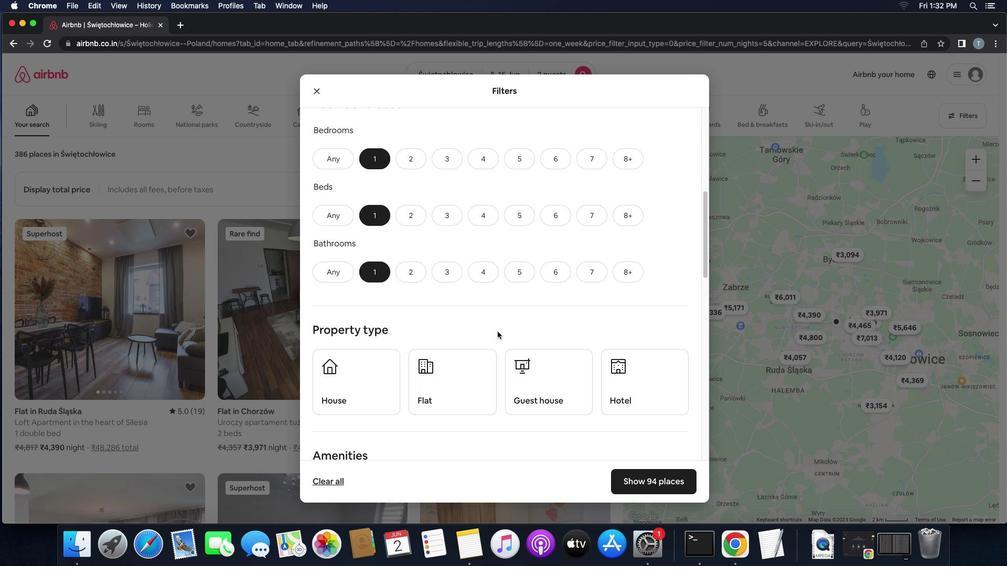 
Action: Mouse scrolled (499, 332) with delta (1, 0)
Screenshot: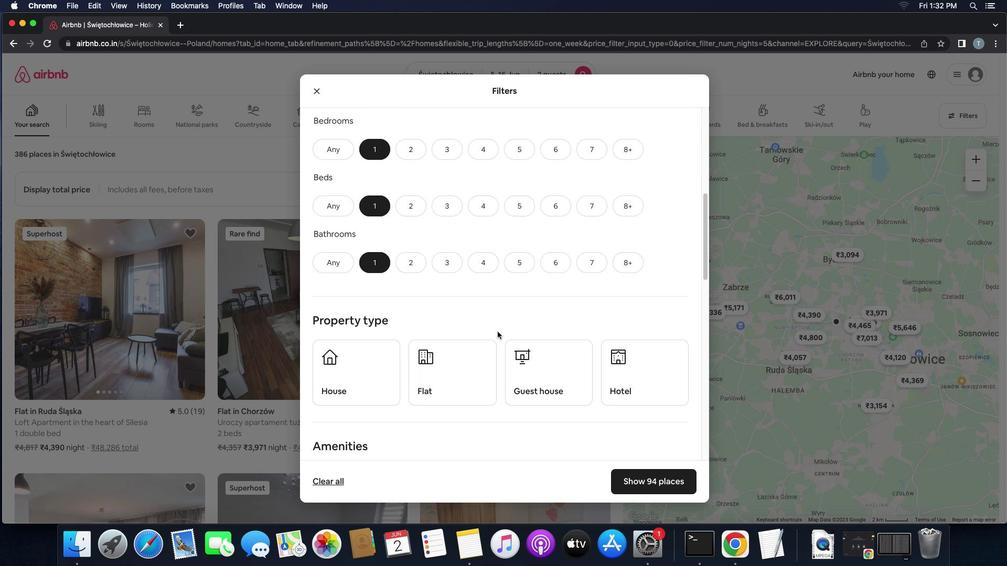 
Action: Mouse scrolled (499, 332) with delta (1, 0)
Screenshot: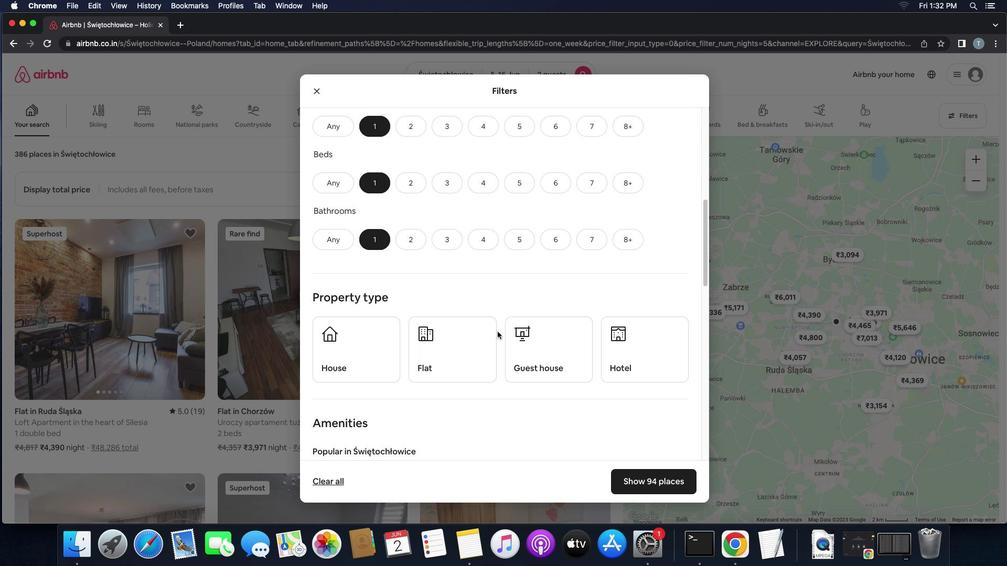 
Action: Mouse scrolled (499, 332) with delta (1, 0)
Screenshot: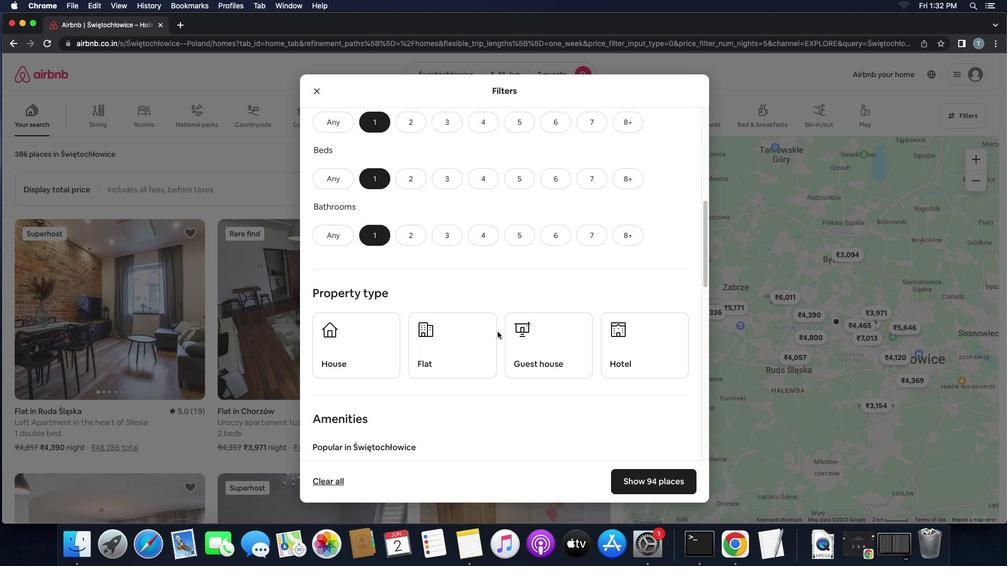
Action: Mouse scrolled (499, 332) with delta (1, 0)
Screenshot: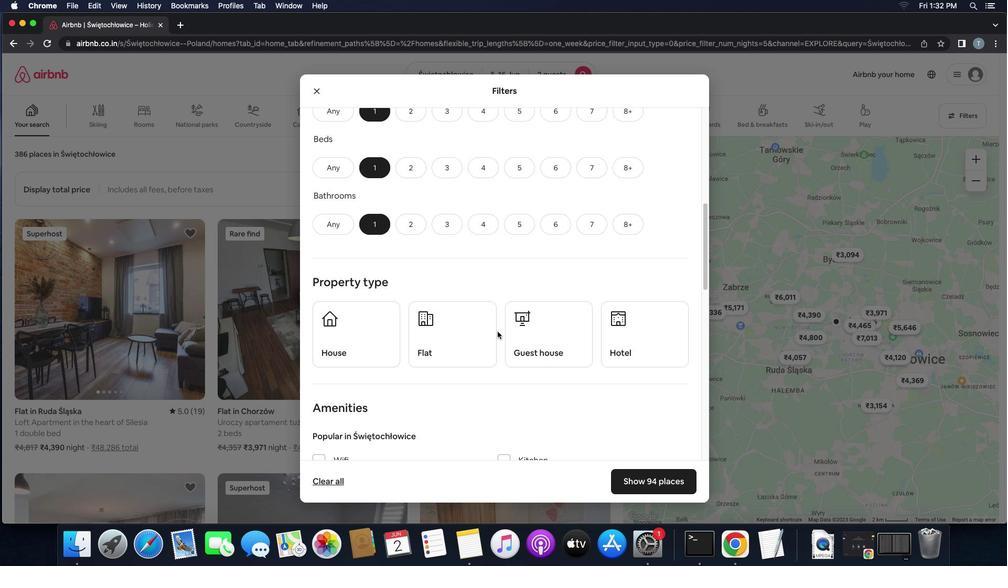 
Action: Mouse scrolled (499, 332) with delta (1, 0)
Screenshot: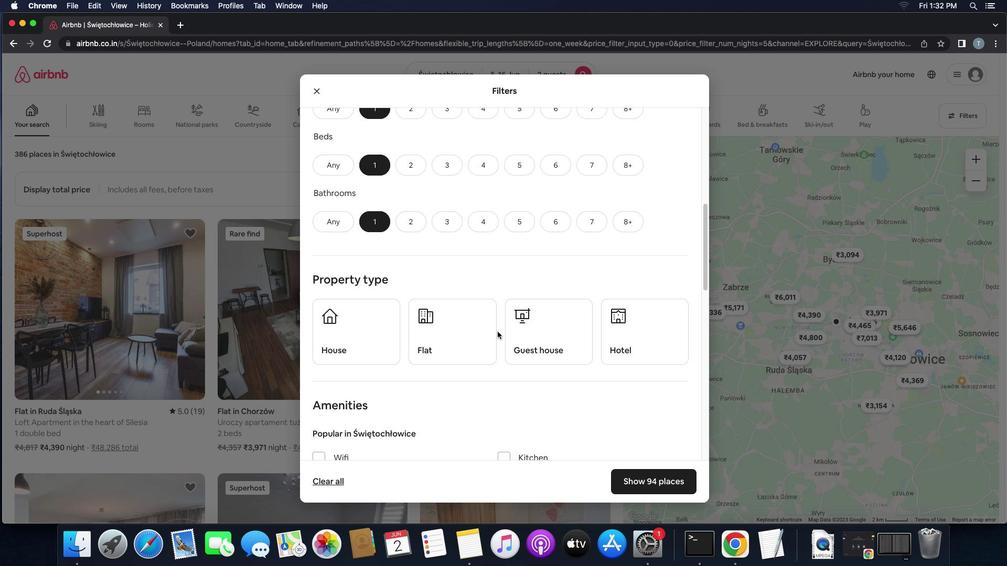 
Action: Mouse scrolled (499, 332) with delta (1, 0)
Screenshot: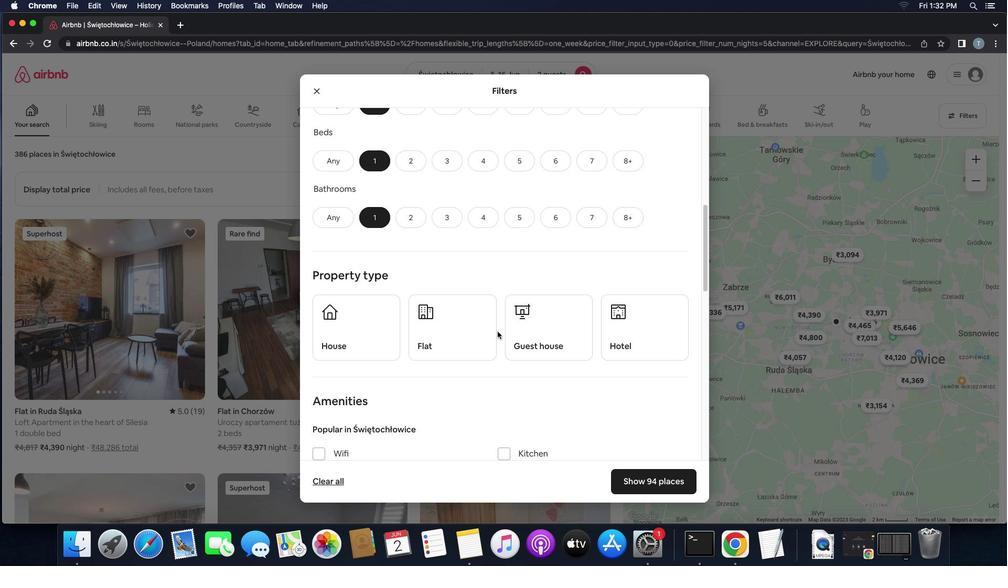 
Action: Mouse scrolled (499, 332) with delta (1, 0)
Screenshot: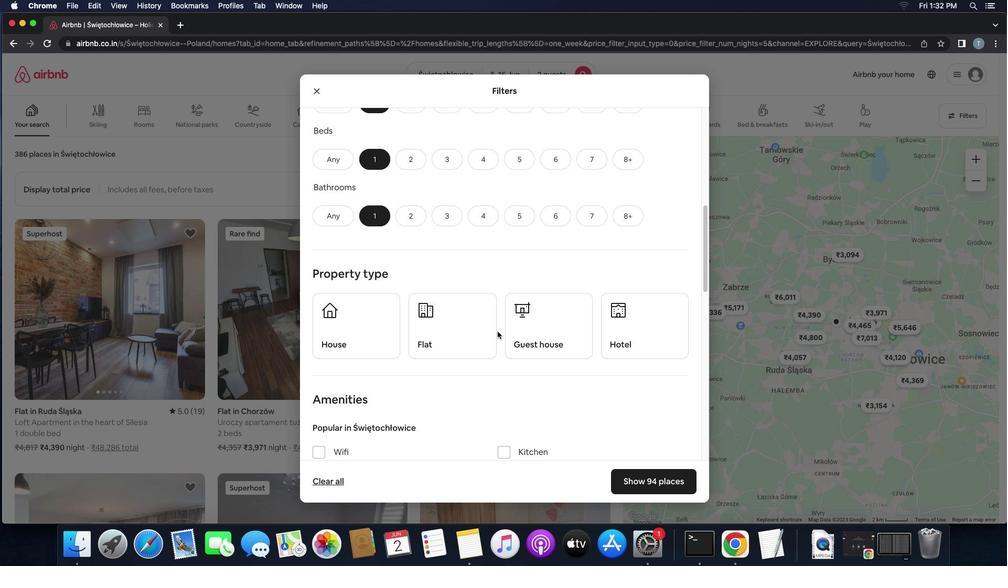 
Action: Mouse moved to (386, 323)
Screenshot: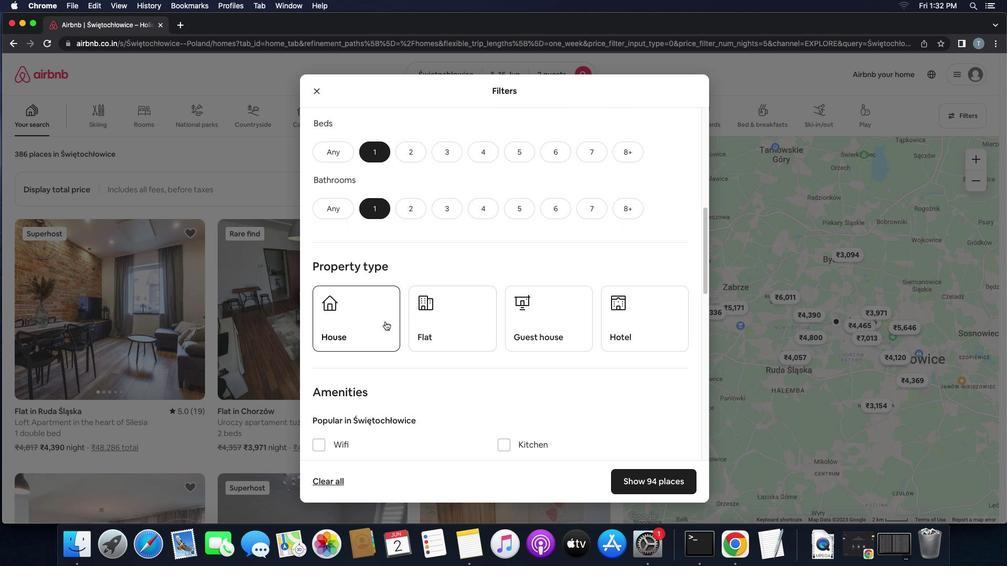 
Action: Mouse pressed left at (386, 323)
Screenshot: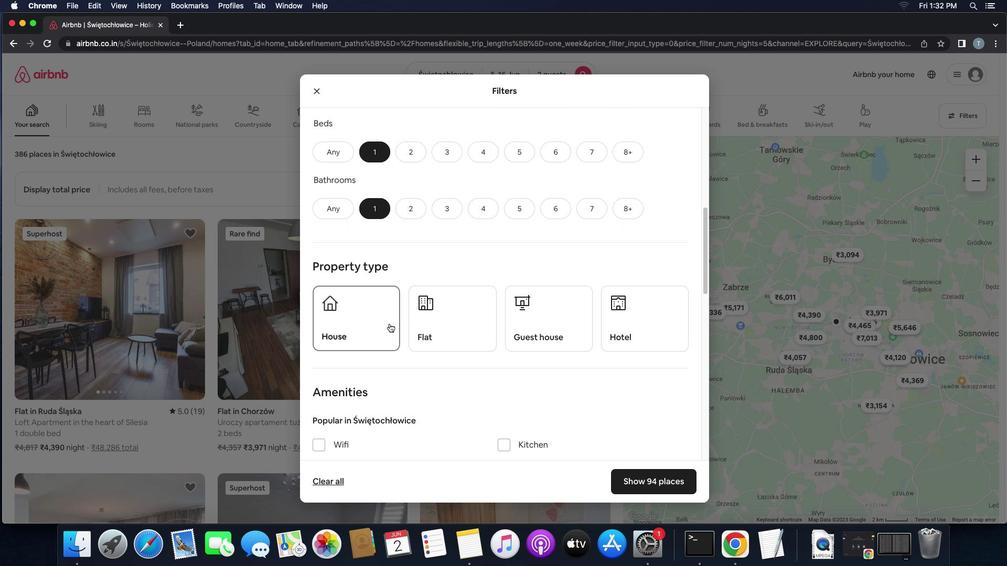 
Action: Mouse moved to (449, 326)
Screenshot: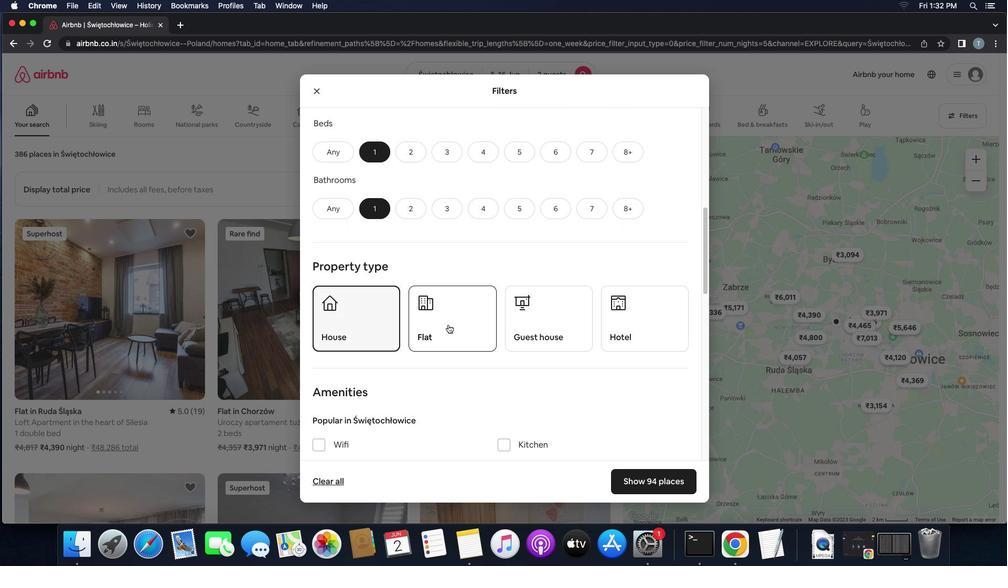 
Action: Mouse pressed left at (449, 326)
Screenshot: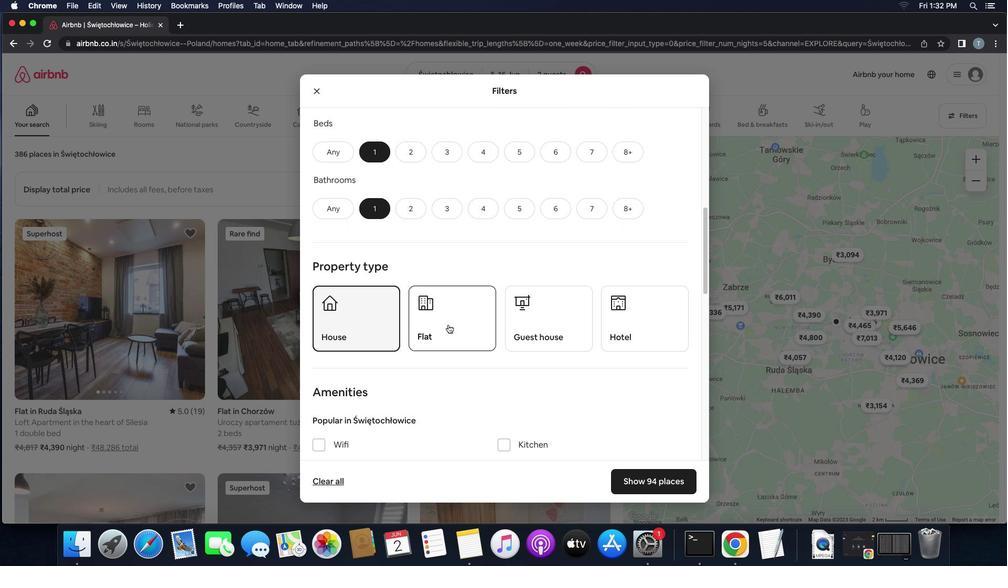 
Action: Mouse moved to (552, 326)
Screenshot: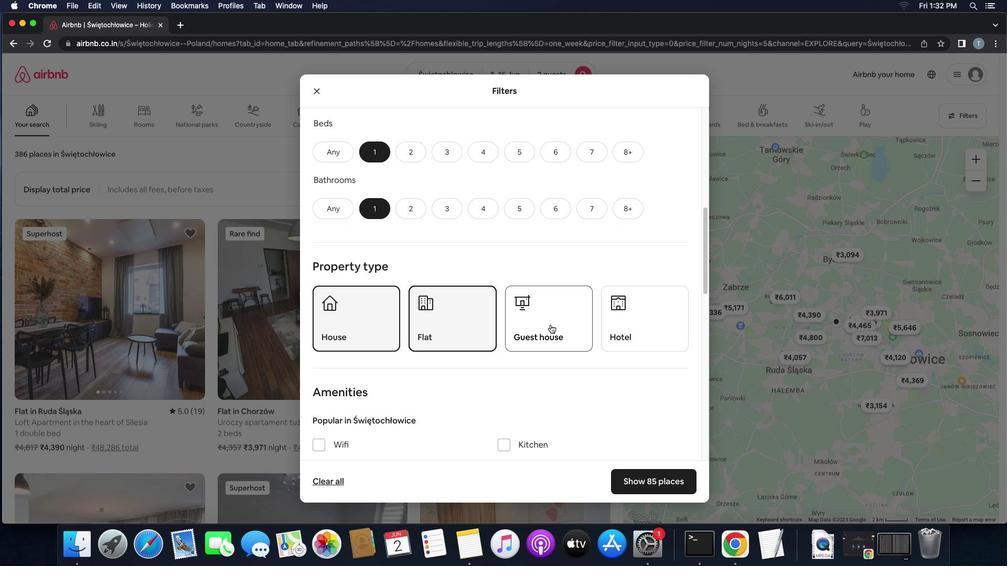 
Action: Mouse pressed left at (552, 326)
Screenshot: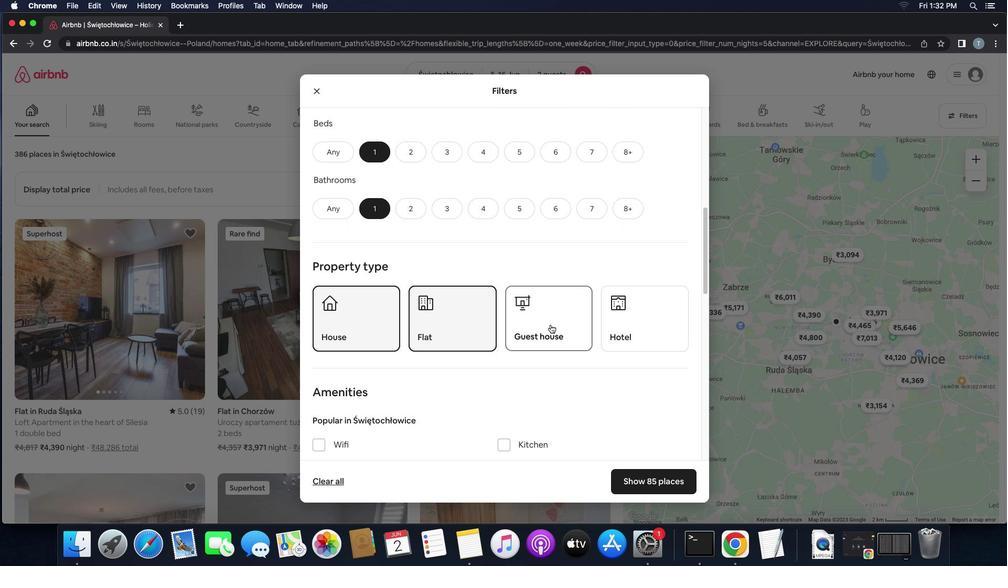 
Action: Mouse moved to (616, 332)
Screenshot: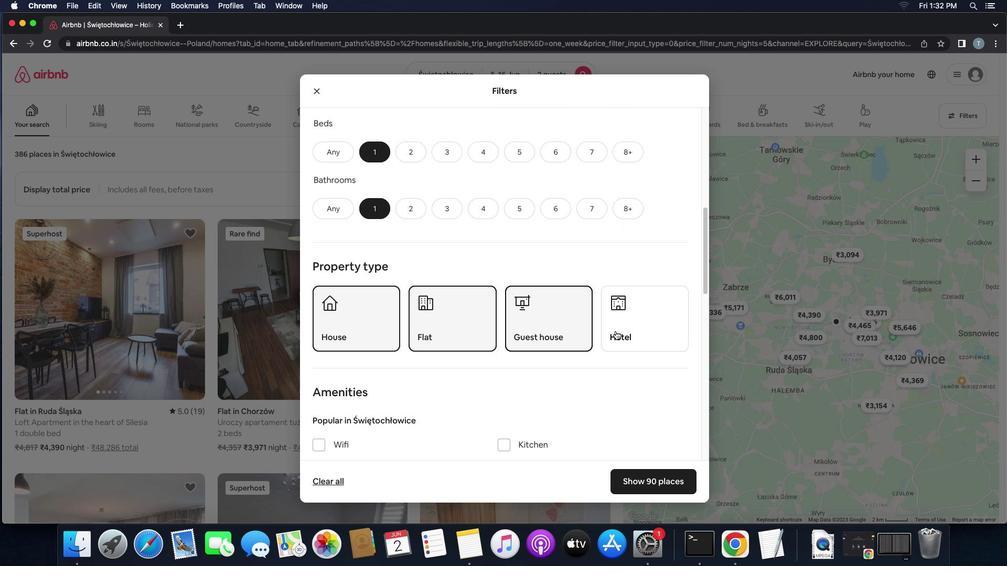 
Action: Mouse pressed left at (616, 332)
Screenshot: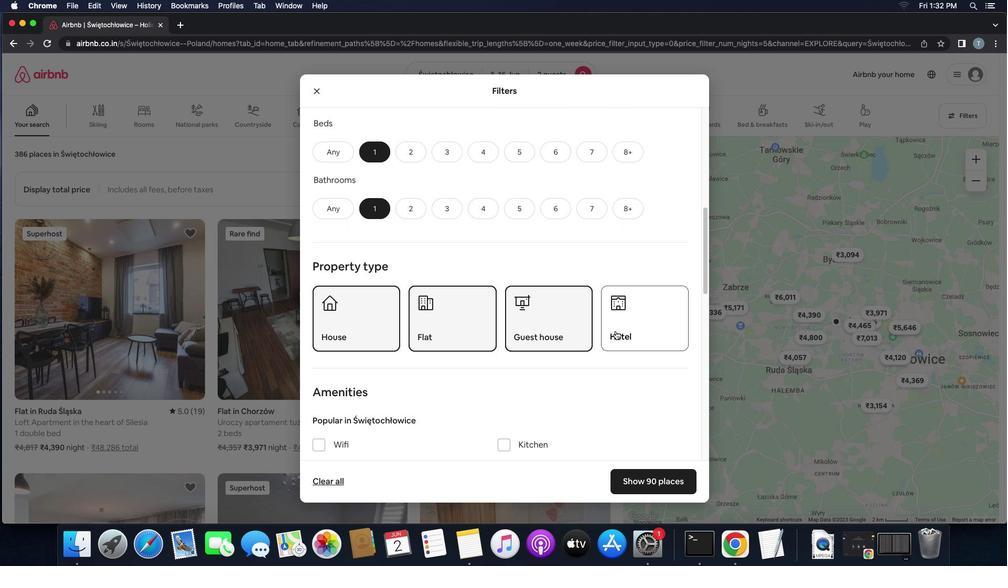 
Action: Mouse moved to (606, 342)
Screenshot: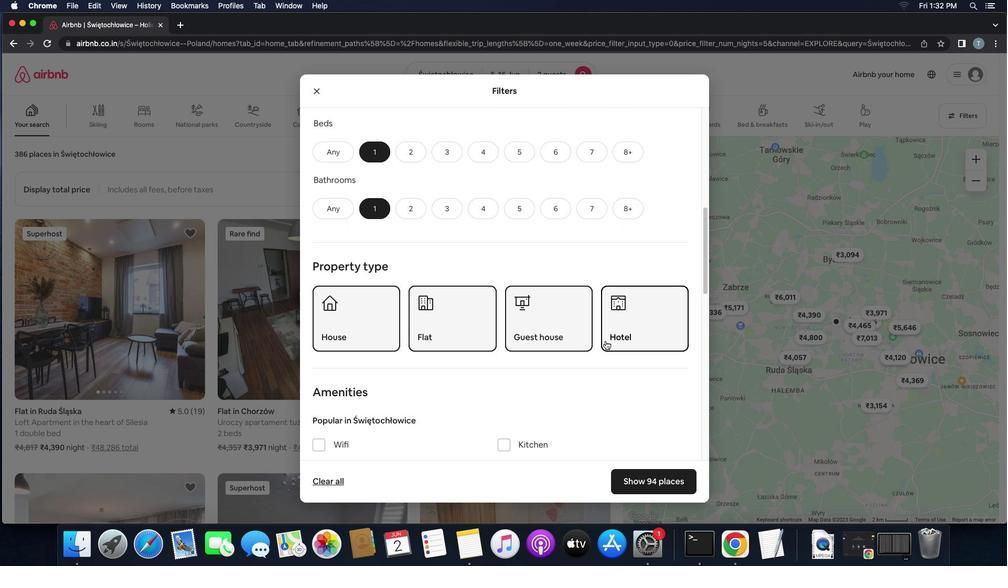 
Action: Mouse scrolled (606, 342) with delta (1, 0)
Screenshot: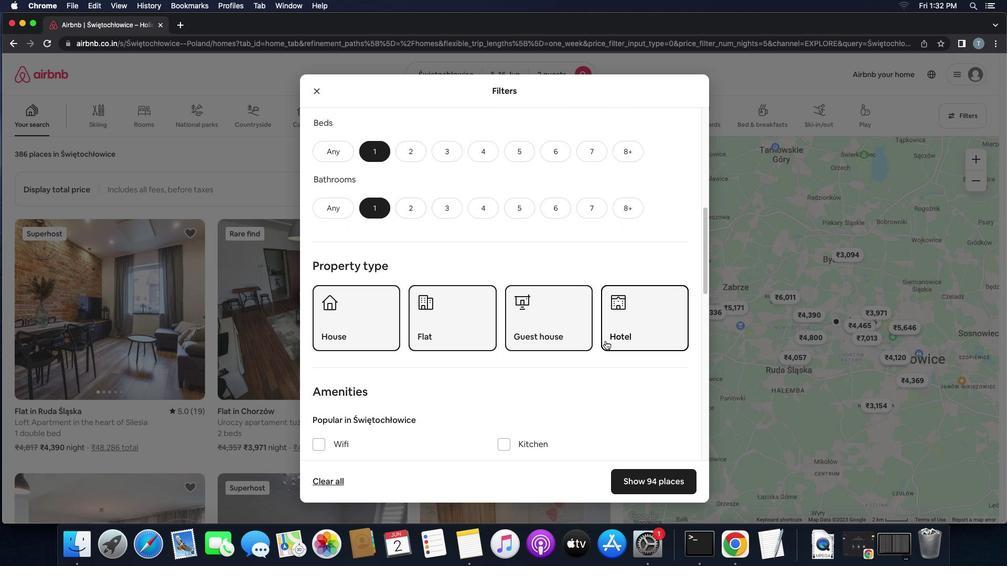 
Action: Mouse scrolled (606, 342) with delta (1, 0)
Screenshot: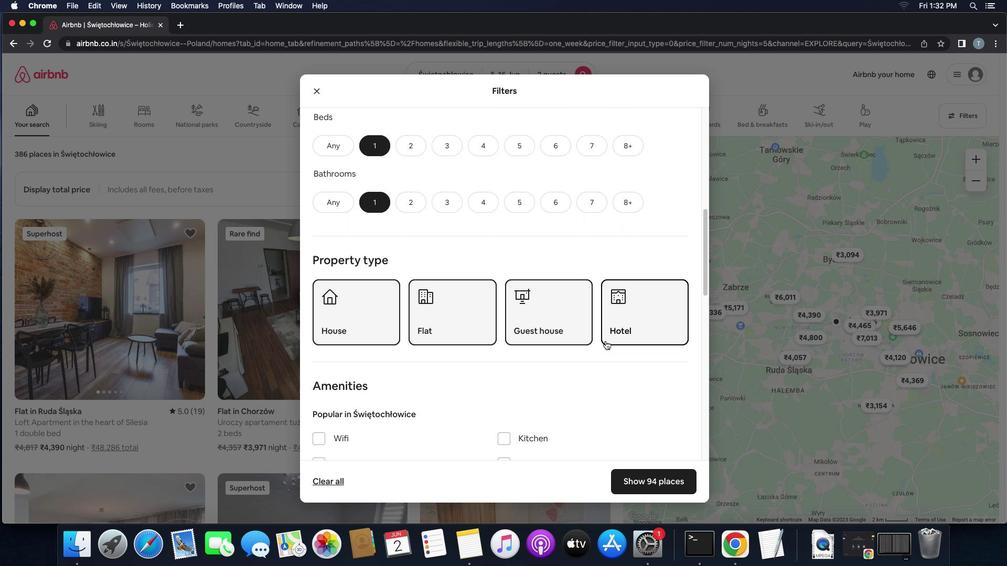 
Action: Mouse scrolled (606, 342) with delta (1, 0)
Screenshot: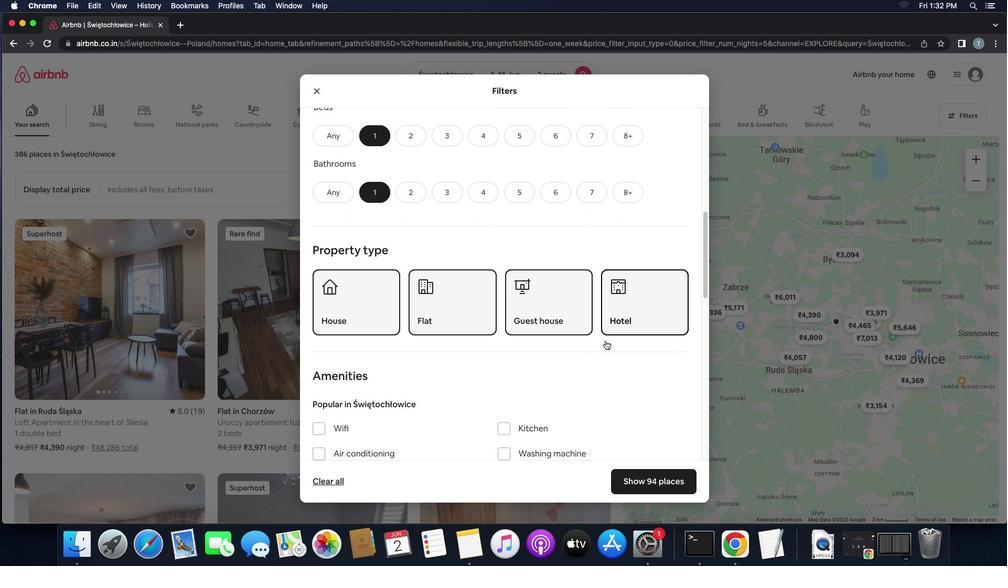 
Action: Mouse scrolled (606, 342) with delta (1, 0)
Screenshot: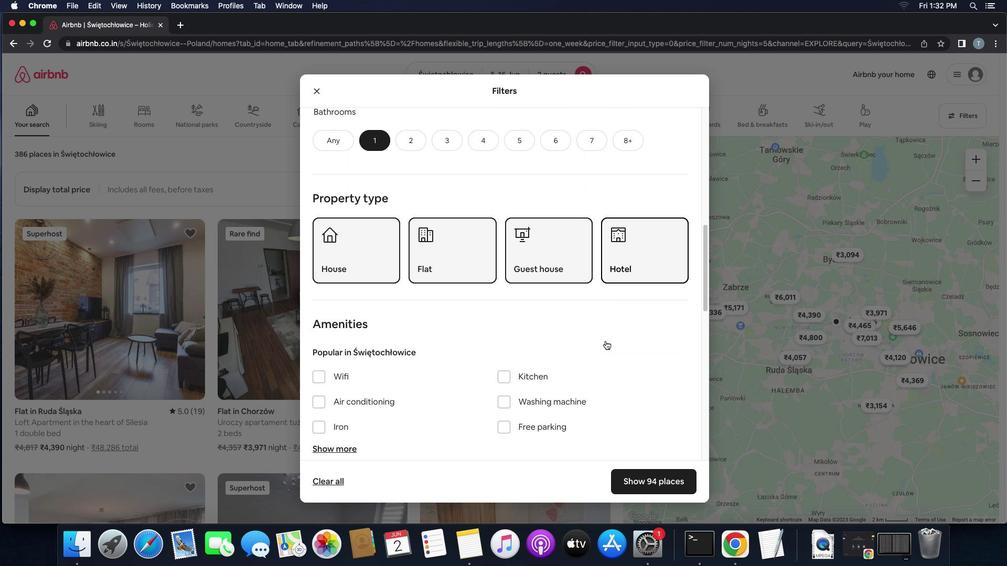 
Action: Mouse scrolled (606, 342) with delta (1, 0)
Screenshot: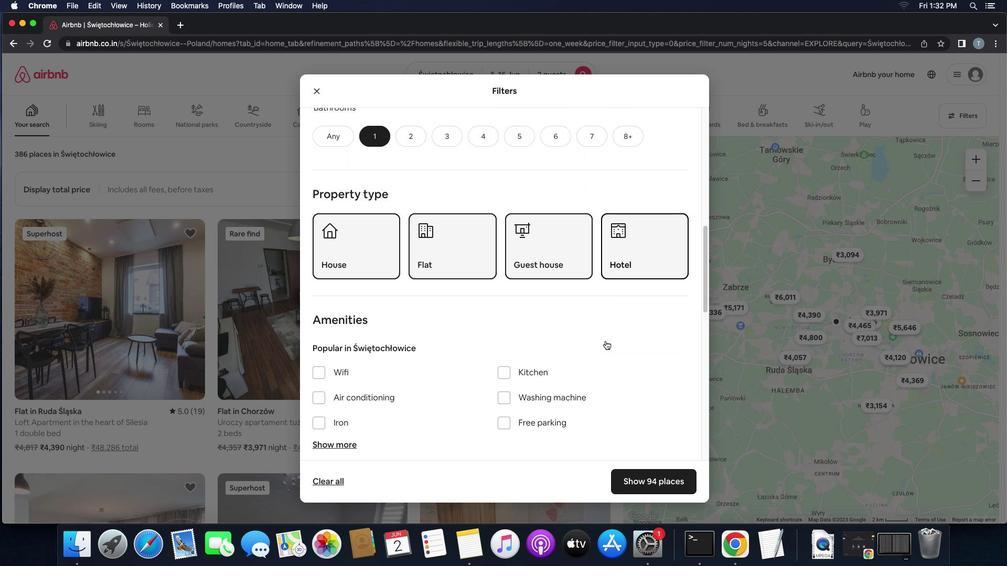 
Action: Mouse scrolled (606, 342) with delta (1, 0)
Screenshot: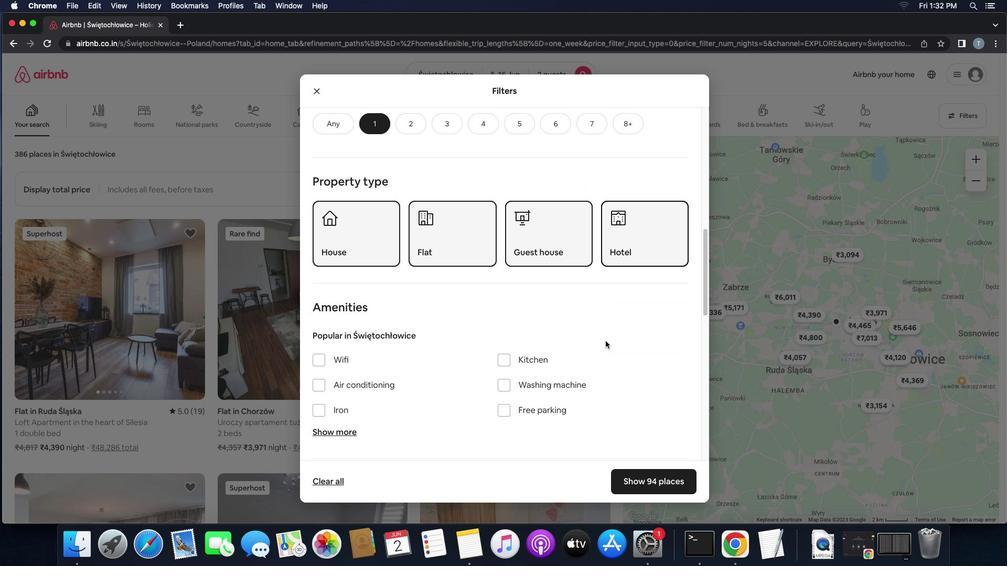 
Action: Mouse scrolled (606, 342) with delta (1, 0)
Screenshot: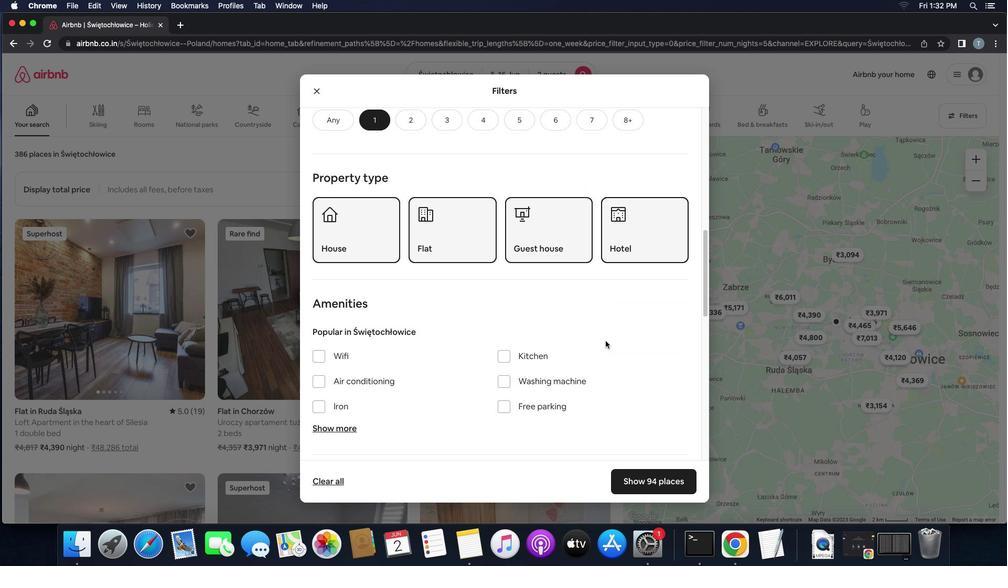 
Action: Mouse scrolled (606, 342) with delta (1, 0)
Screenshot: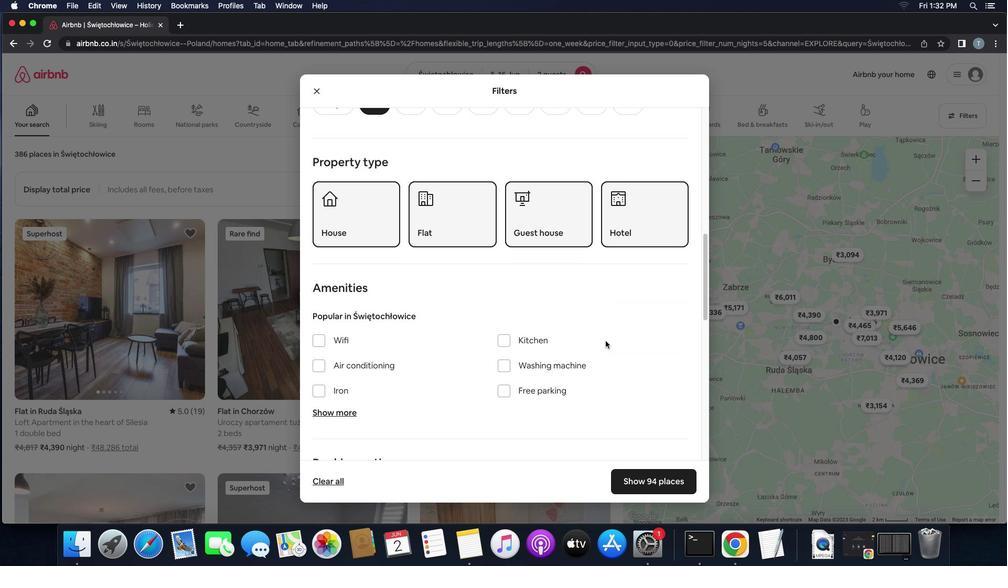 
Action: Mouse scrolled (606, 342) with delta (1, 0)
Screenshot: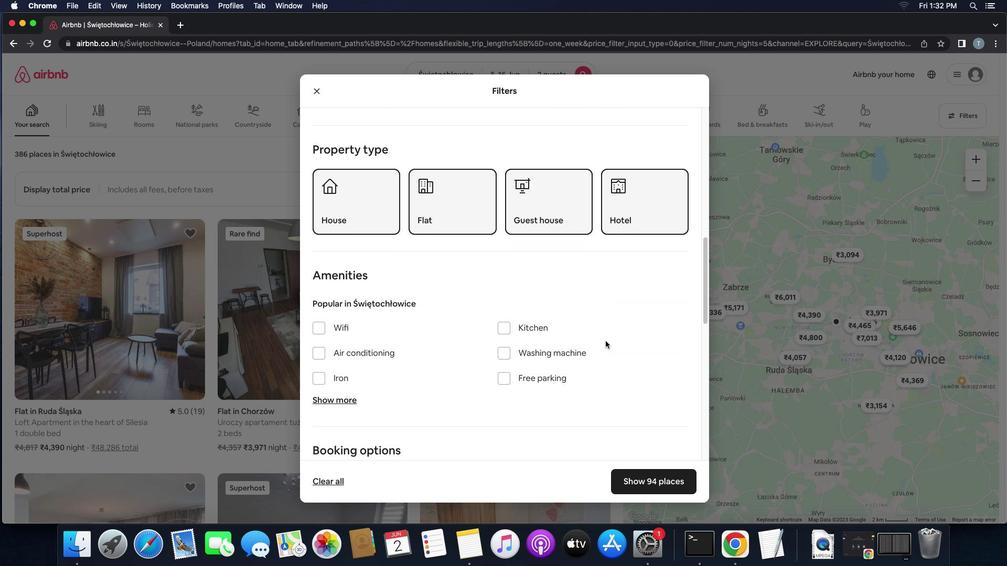 
Action: Mouse scrolled (606, 342) with delta (1, 0)
Screenshot: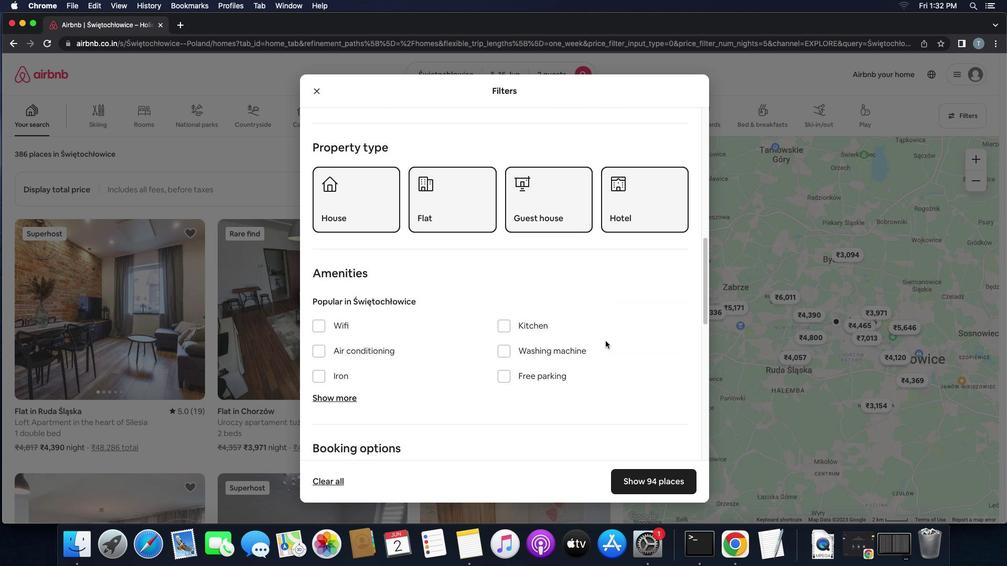 
Action: Mouse scrolled (606, 342) with delta (1, 0)
Screenshot: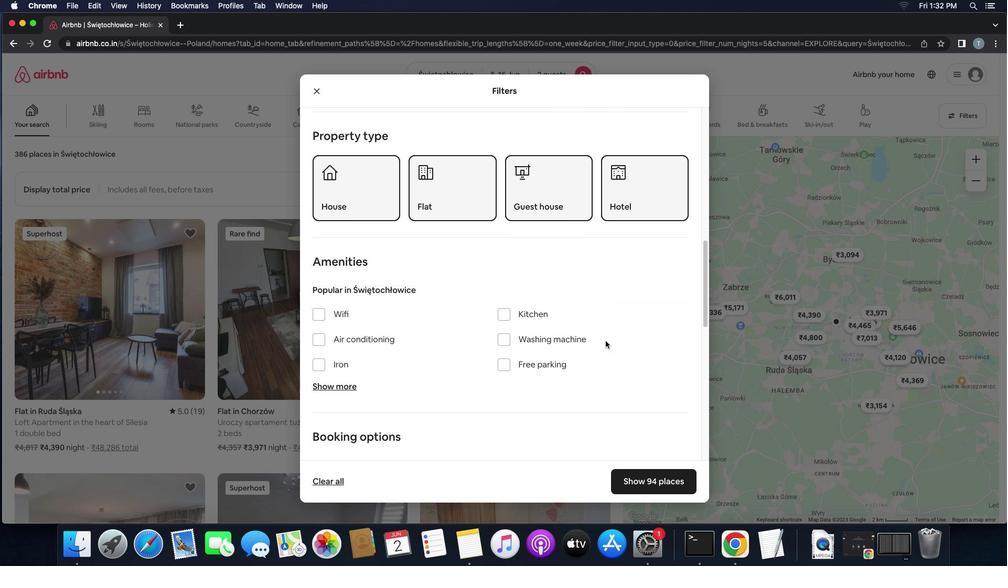 
Action: Mouse scrolled (606, 342) with delta (1, 0)
Screenshot: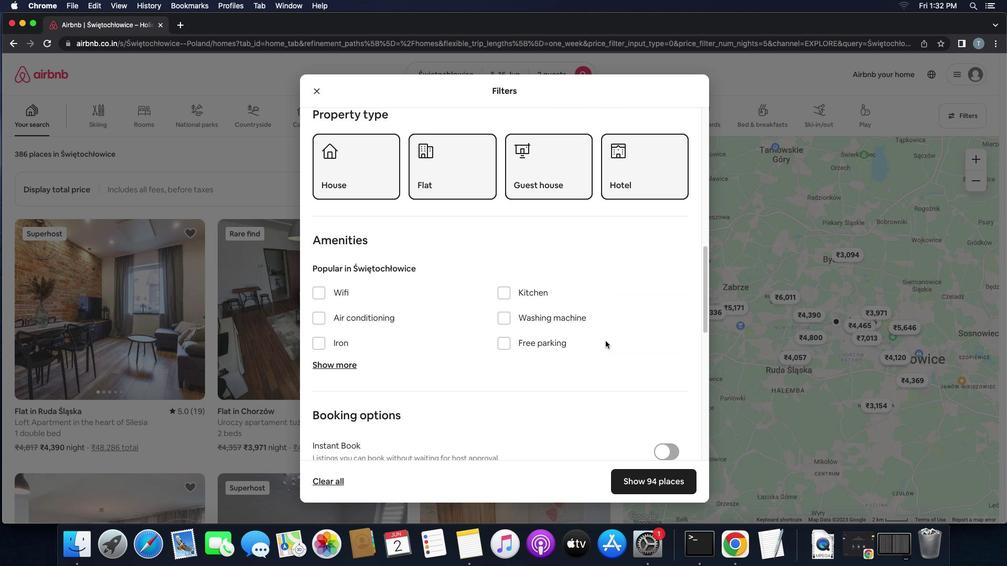 
Action: Mouse scrolled (606, 342) with delta (1, 0)
Screenshot: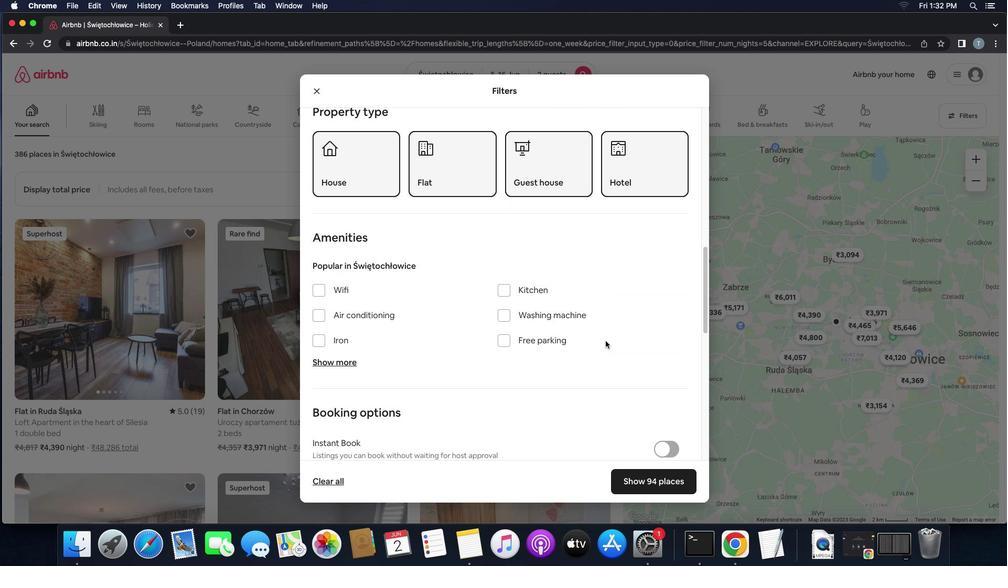 
Action: Mouse scrolled (606, 342) with delta (1, 0)
Screenshot: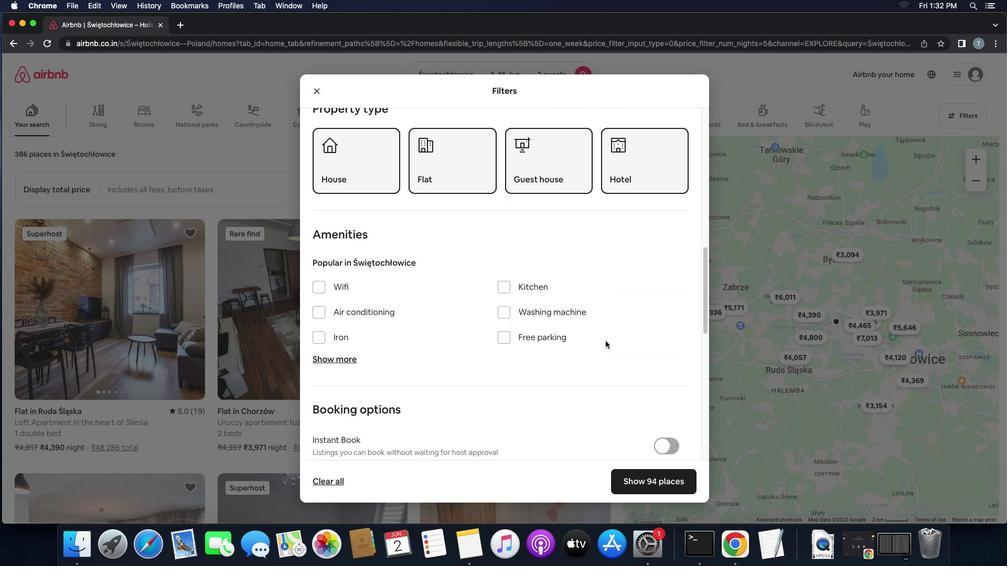 
Action: Mouse moved to (507, 308)
Screenshot: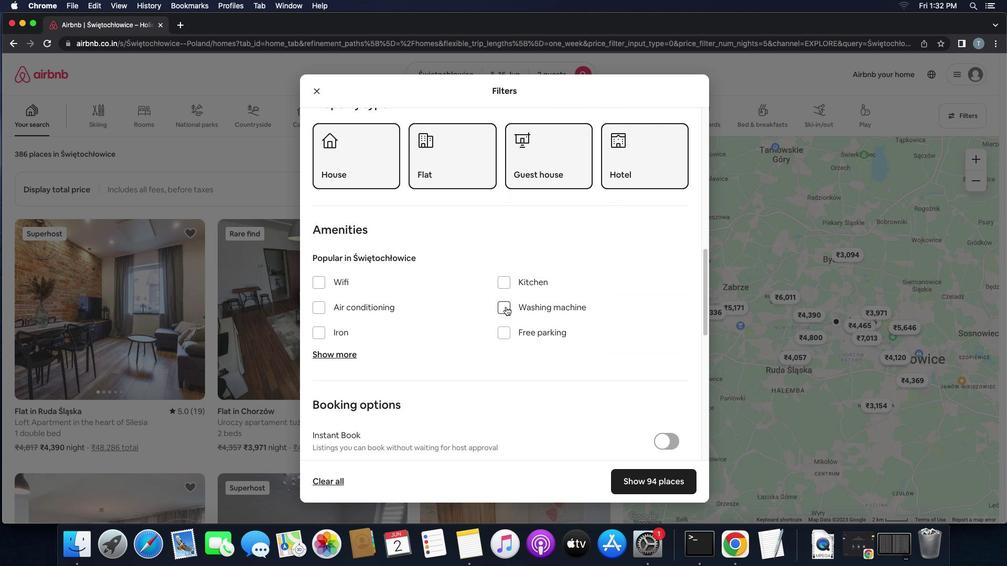 
Action: Mouse pressed left at (507, 308)
Screenshot: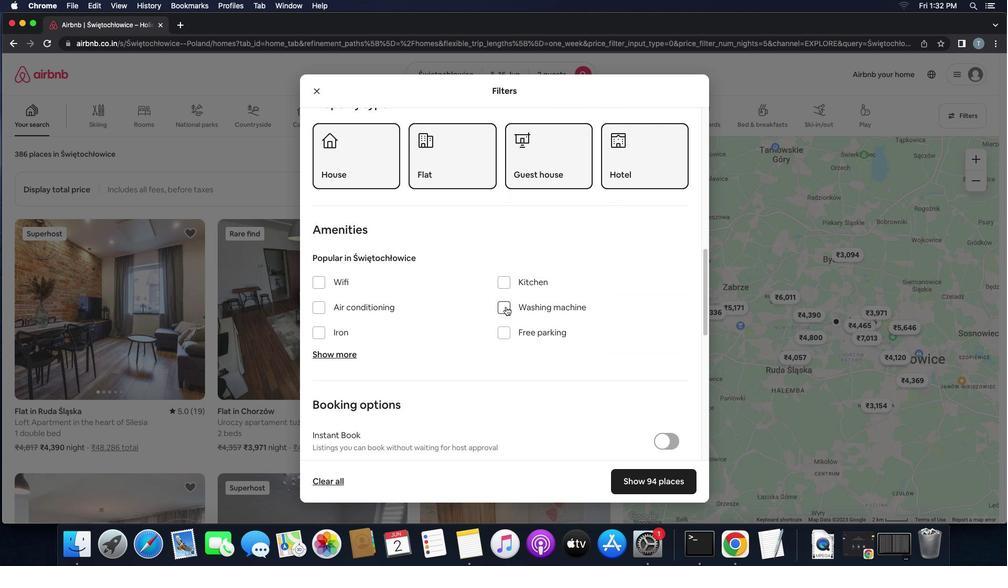 
Action: Mouse moved to (539, 334)
Screenshot: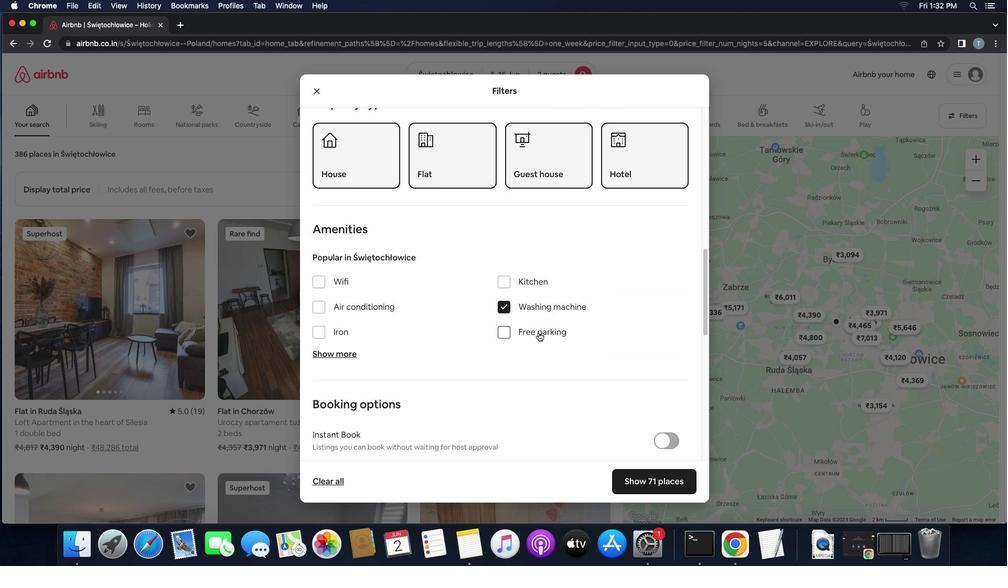 
Action: Mouse scrolled (539, 334) with delta (1, 0)
Screenshot: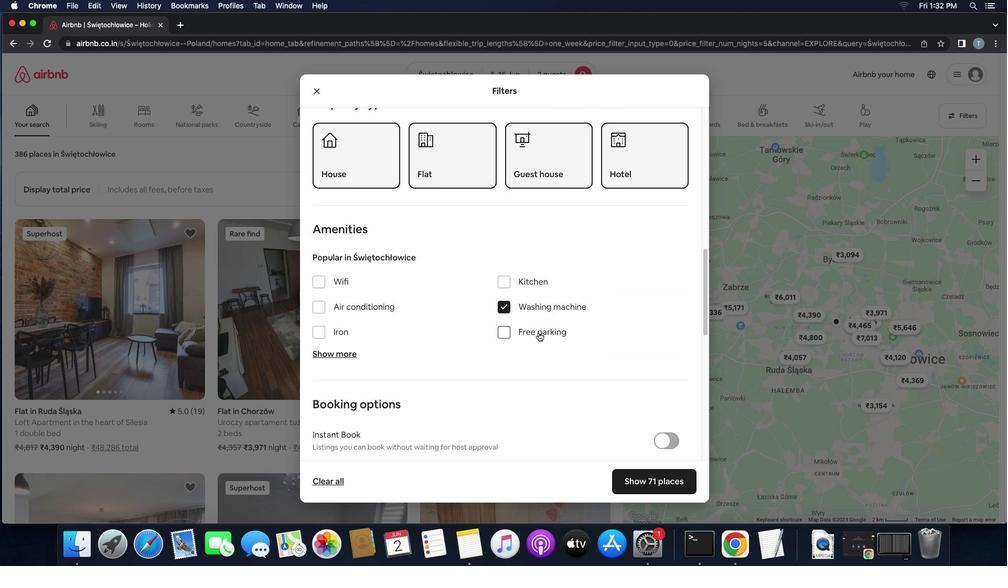 
Action: Mouse moved to (539, 334)
Screenshot: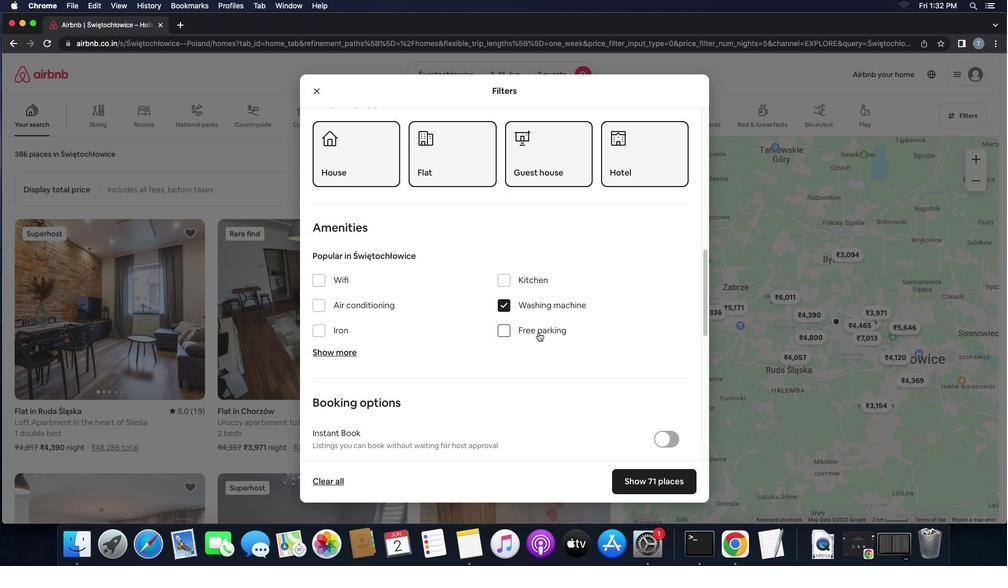 
Action: Mouse scrolled (539, 334) with delta (1, 0)
Screenshot: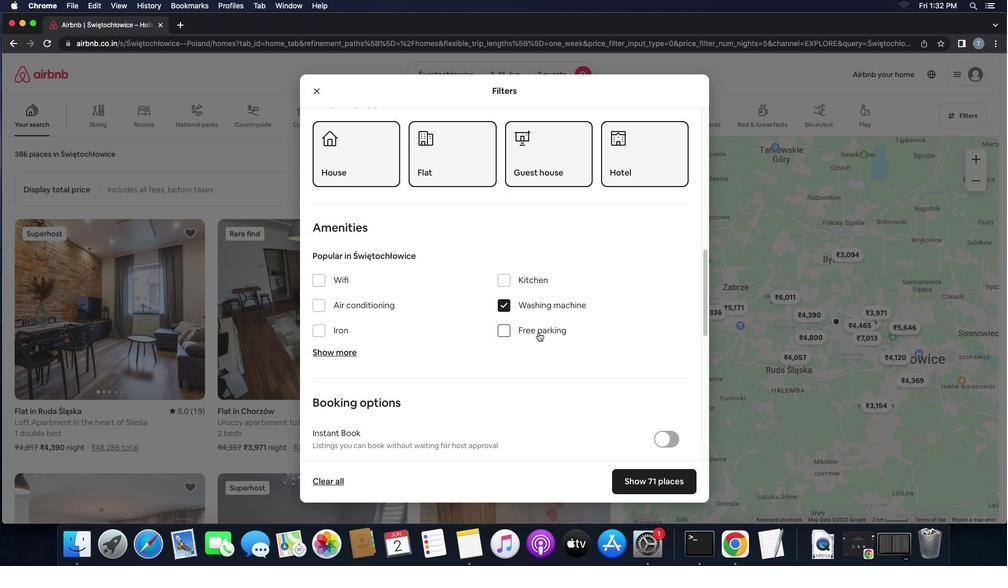 
Action: Mouse moved to (539, 333)
Screenshot: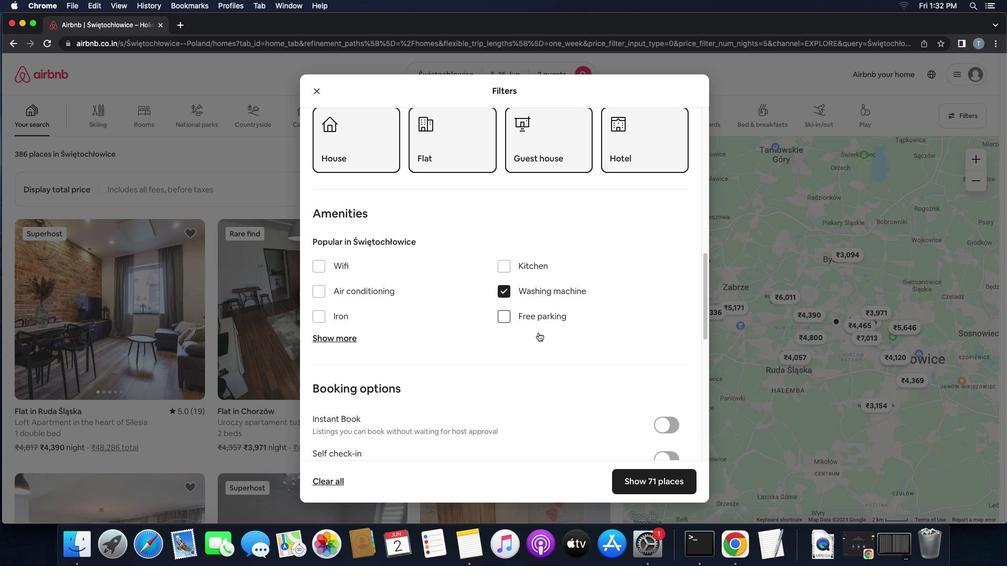 
Action: Mouse scrolled (539, 333) with delta (1, 0)
Screenshot: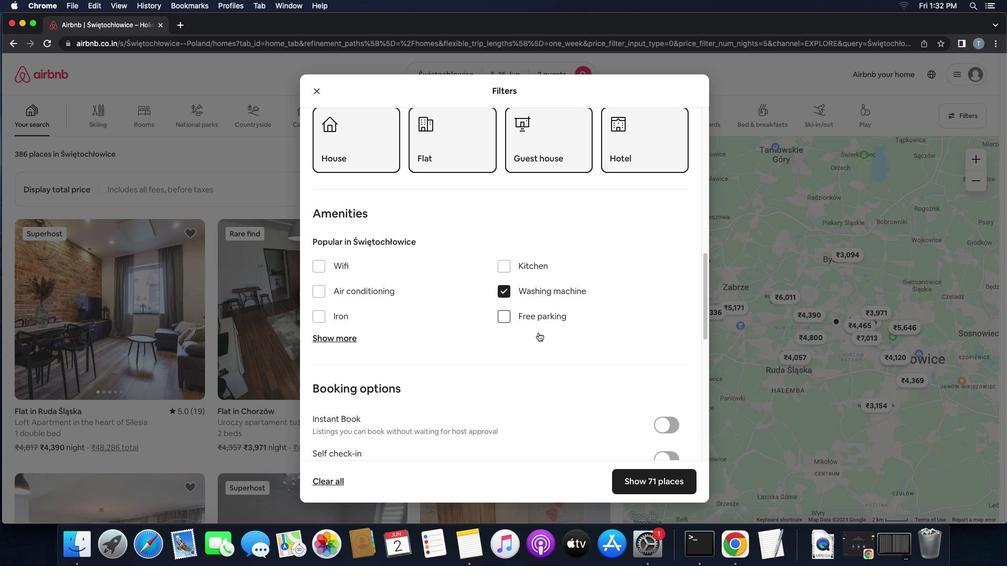 
Action: Mouse scrolled (539, 333) with delta (1, 0)
Screenshot: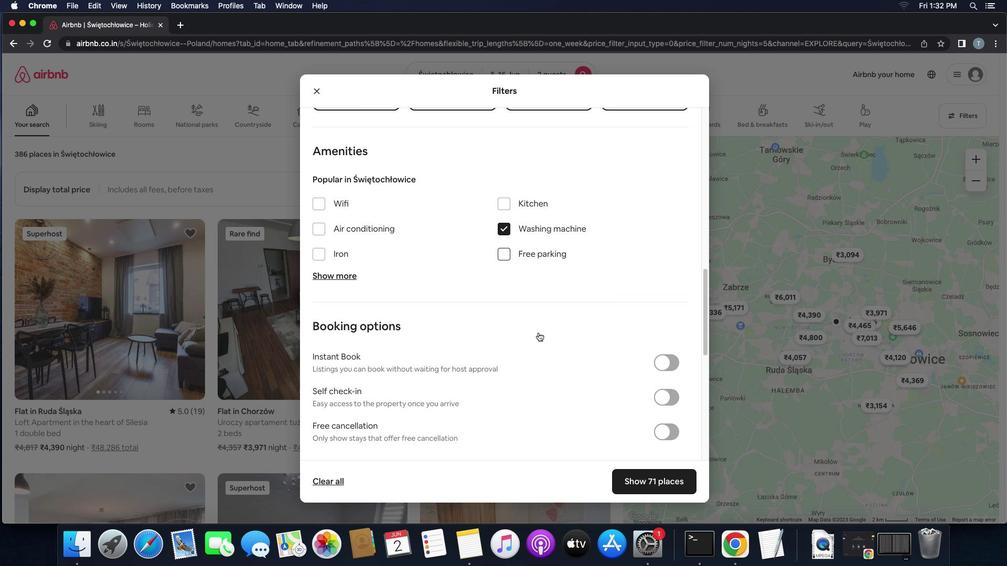 
Action: Mouse scrolled (539, 333) with delta (1, 0)
Screenshot: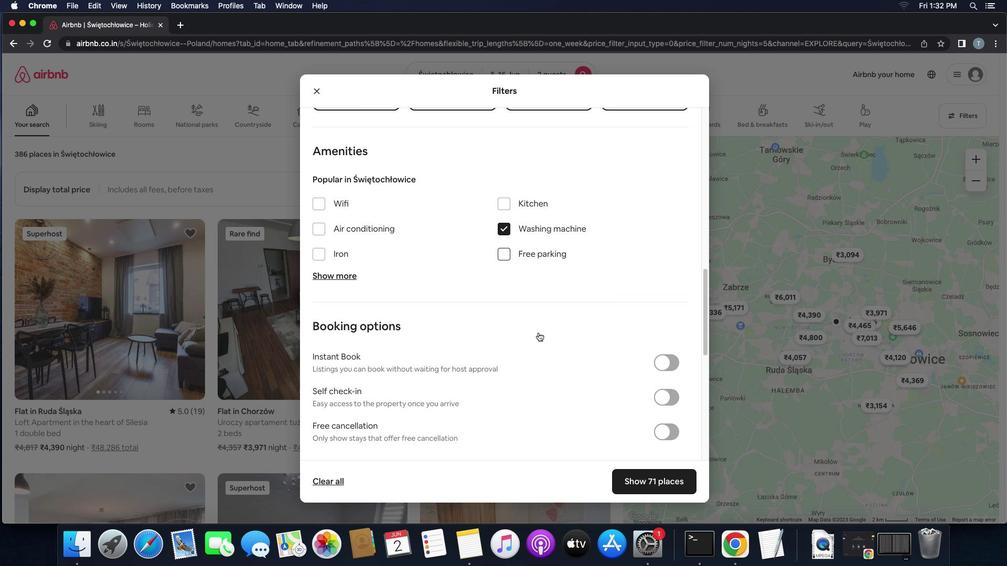 
Action: Mouse scrolled (539, 333) with delta (1, 0)
Screenshot: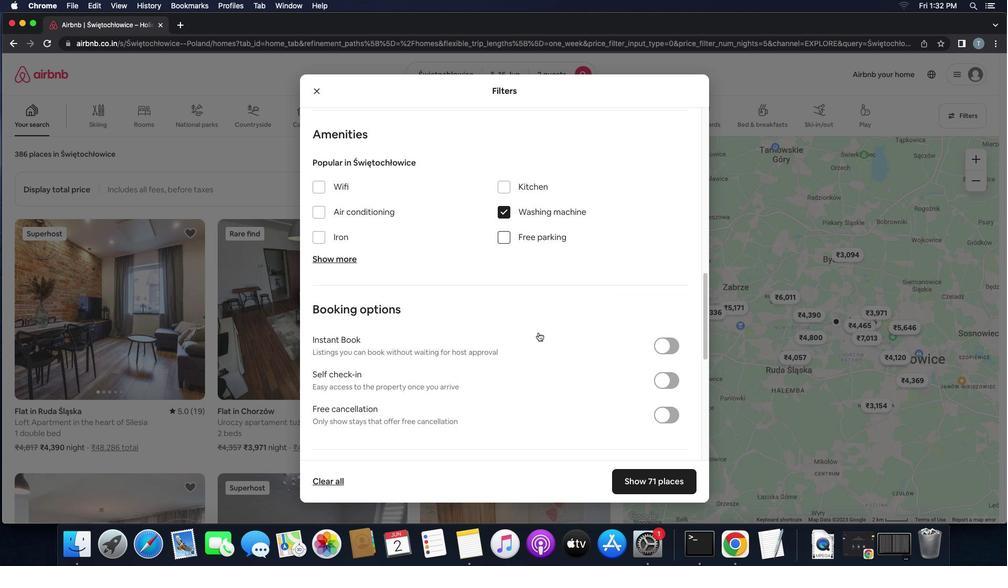 
Action: Mouse moved to (666, 319)
Screenshot: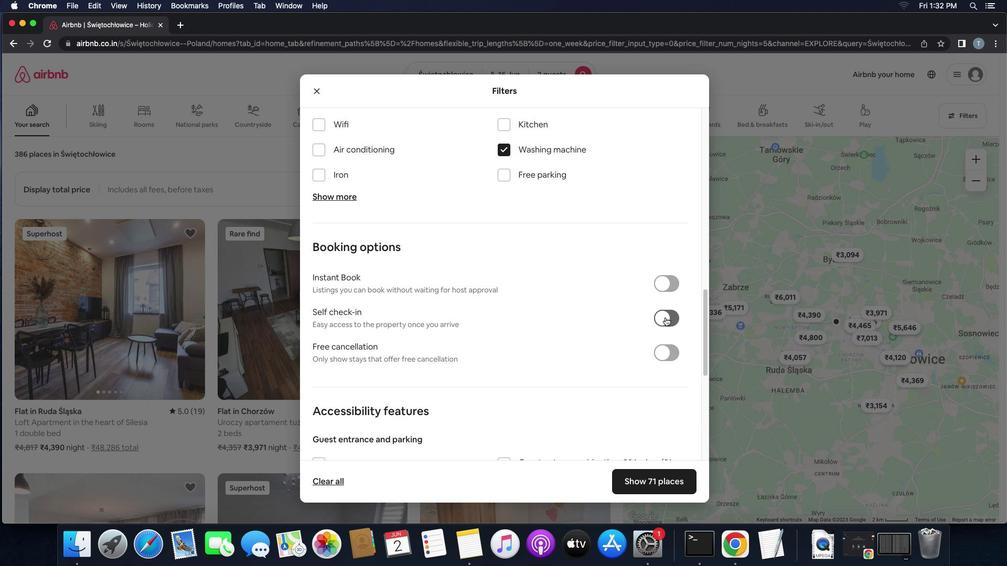 
Action: Mouse pressed left at (666, 319)
Screenshot: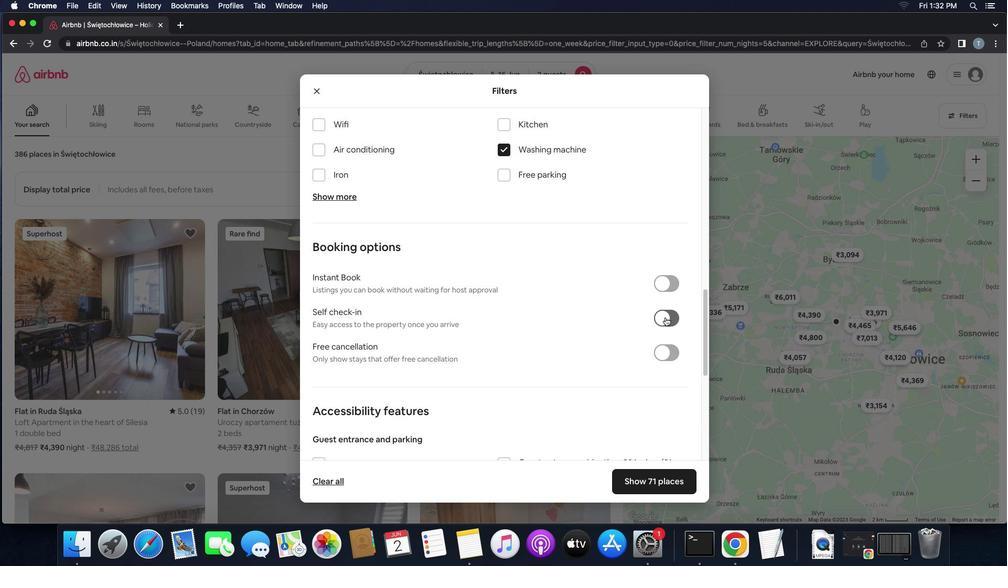 
Action: Mouse moved to (570, 349)
Screenshot: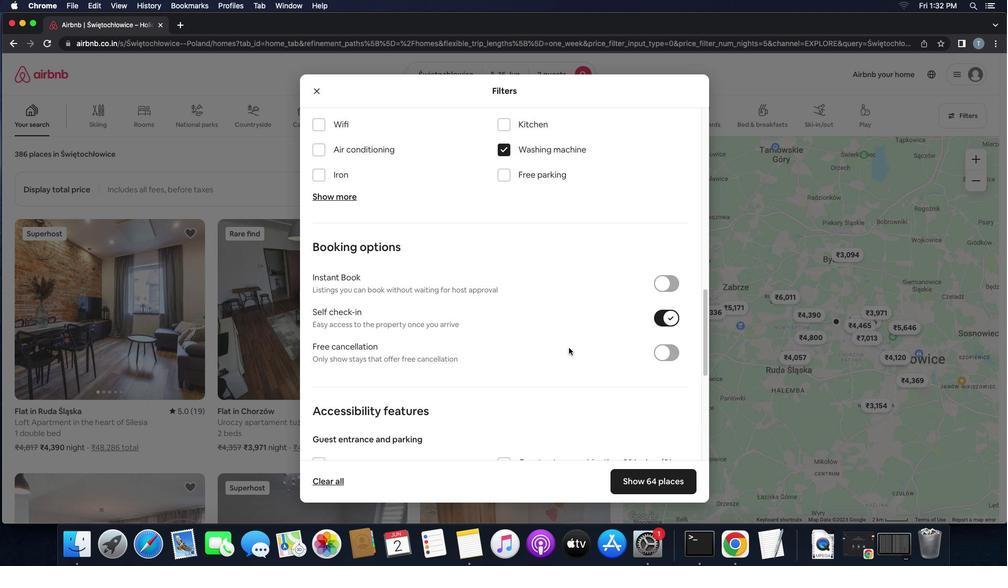 
Action: Mouse scrolled (570, 349) with delta (1, 0)
Screenshot: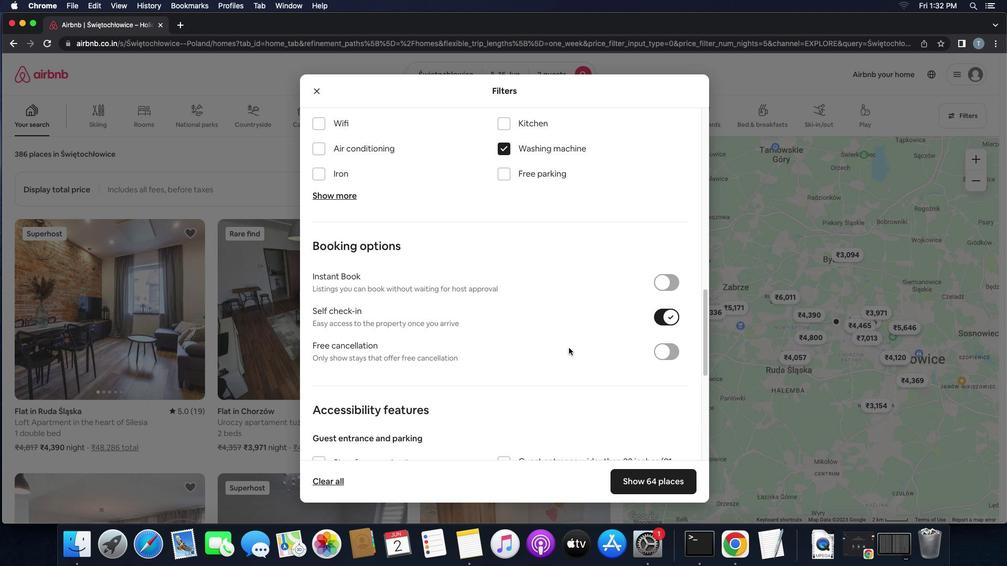 
Action: Mouse scrolled (570, 349) with delta (1, 0)
Screenshot: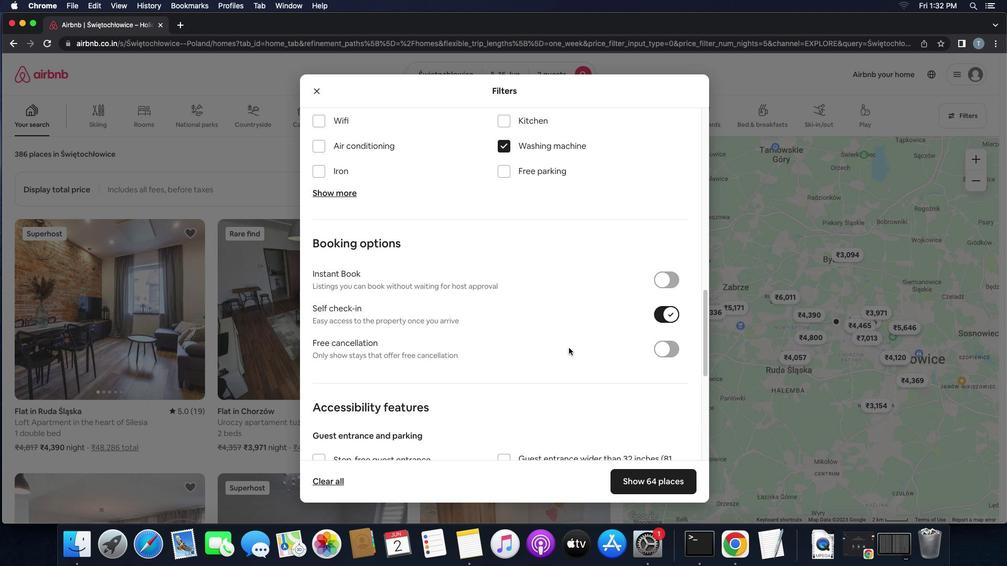 
Action: Mouse scrolled (570, 349) with delta (1, 0)
Screenshot: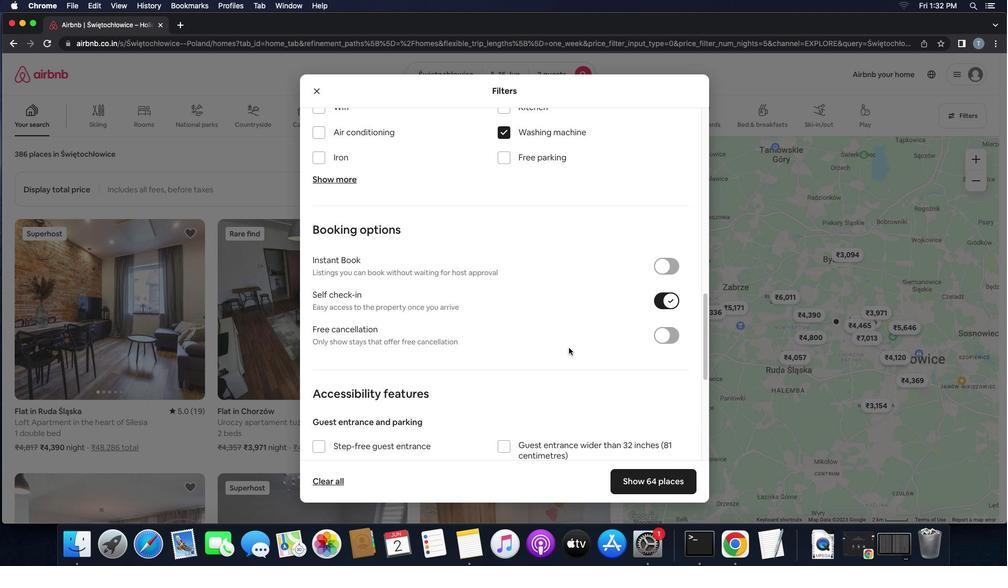 
Action: Mouse scrolled (570, 349) with delta (1, 0)
Screenshot: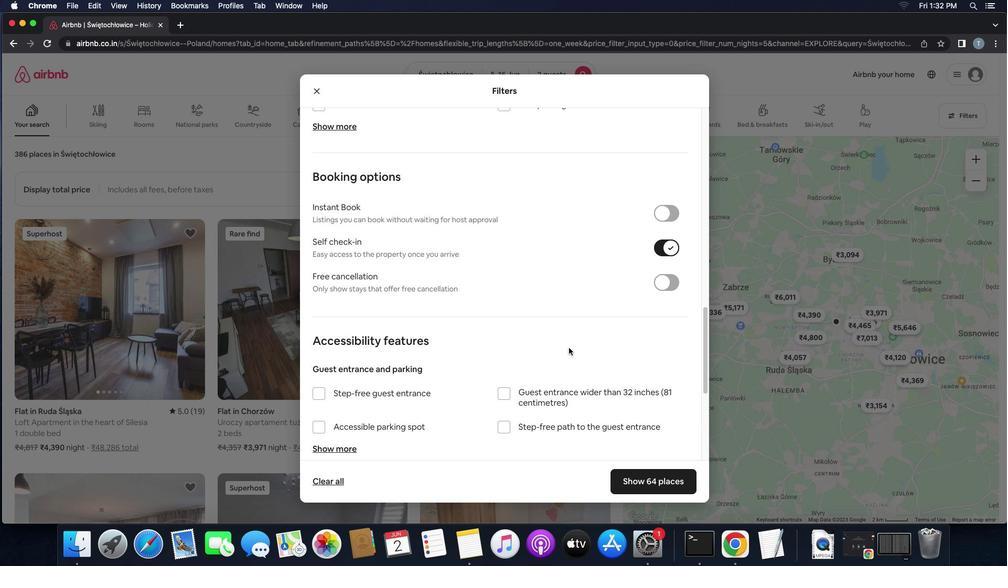 
Action: Mouse scrolled (570, 349) with delta (1, 0)
Screenshot: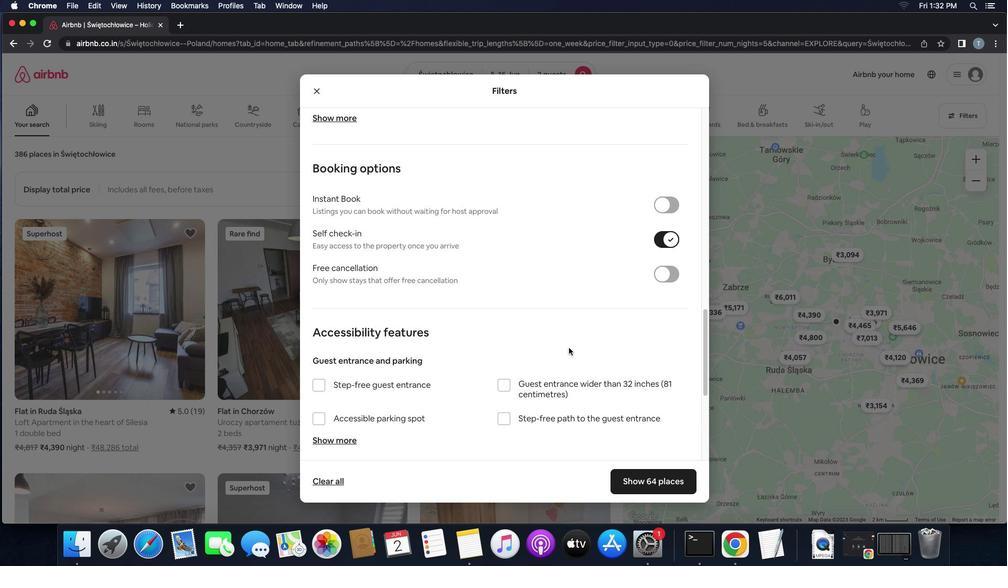 
Action: Mouse scrolled (570, 349) with delta (1, 0)
Screenshot: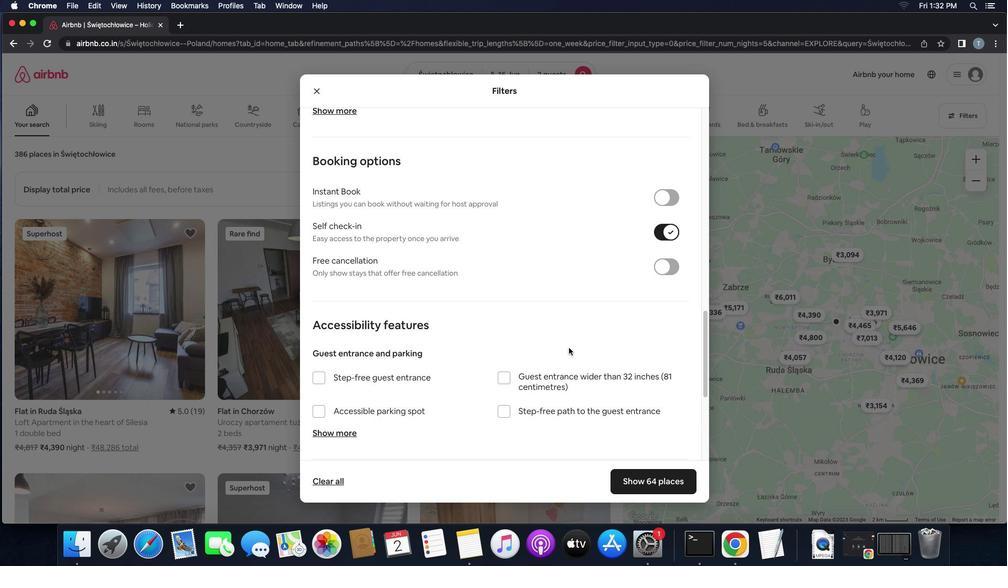 
Action: Mouse scrolled (570, 349) with delta (1, 0)
Screenshot: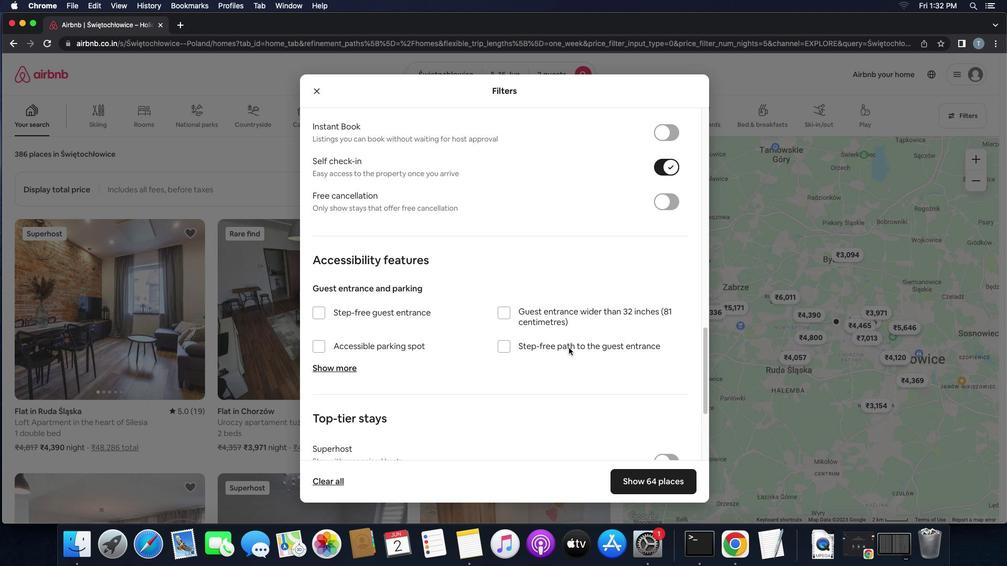 
Action: Mouse scrolled (570, 349) with delta (1, 0)
Screenshot: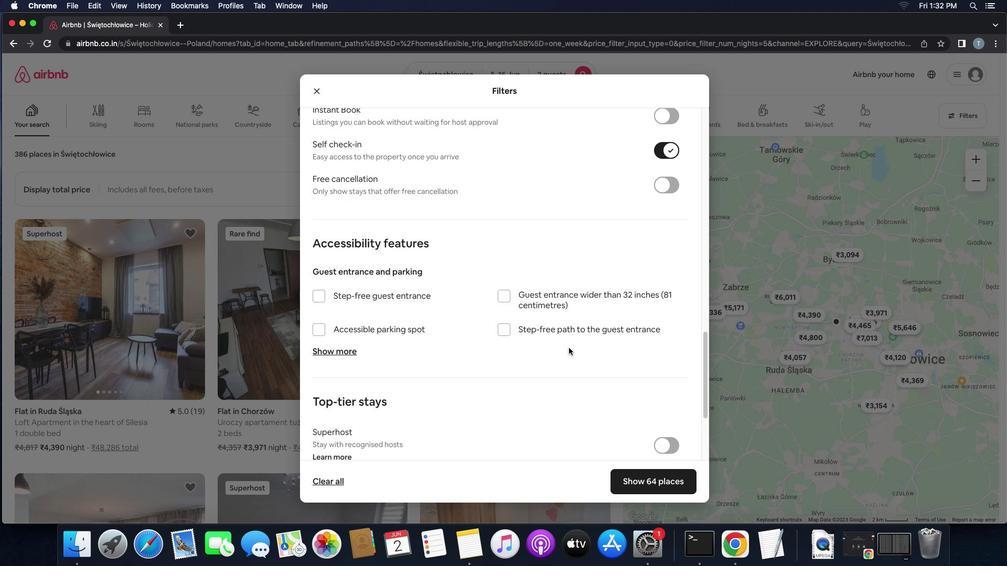 
Action: Mouse scrolled (570, 349) with delta (1, 0)
Screenshot: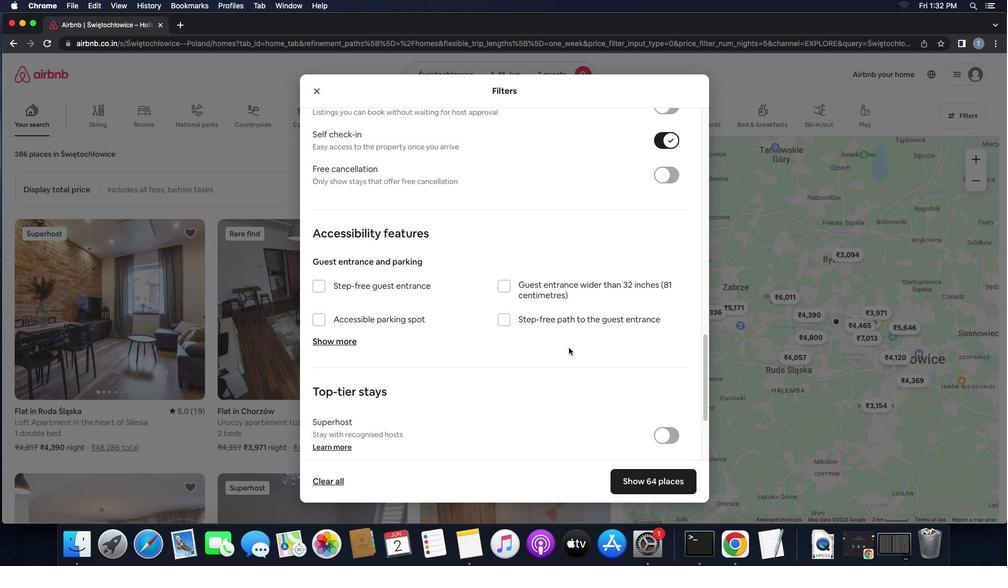 
Action: Mouse scrolled (570, 349) with delta (1, 0)
Screenshot: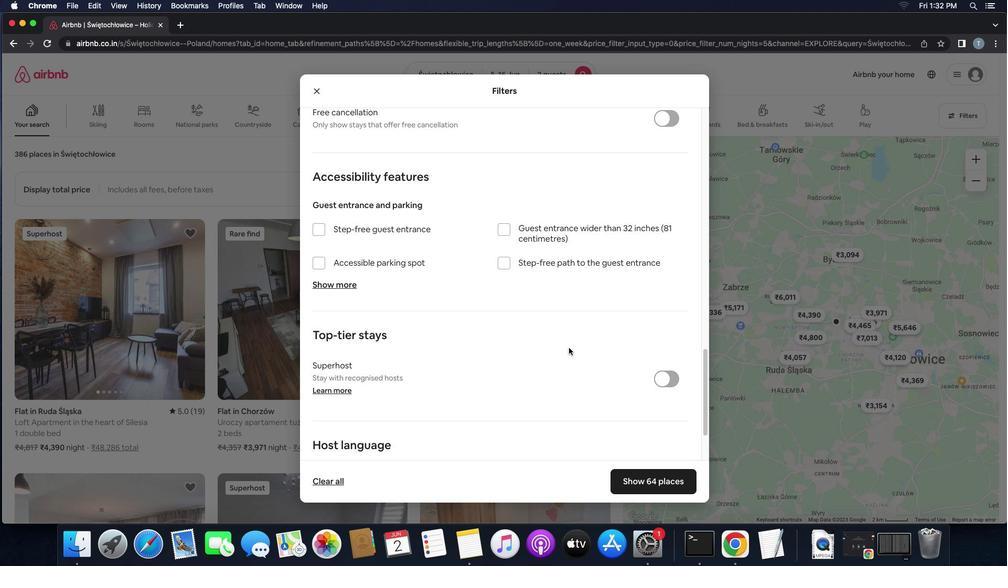 
Action: Mouse scrolled (570, 349) with delta (1, 0)
Screenshot: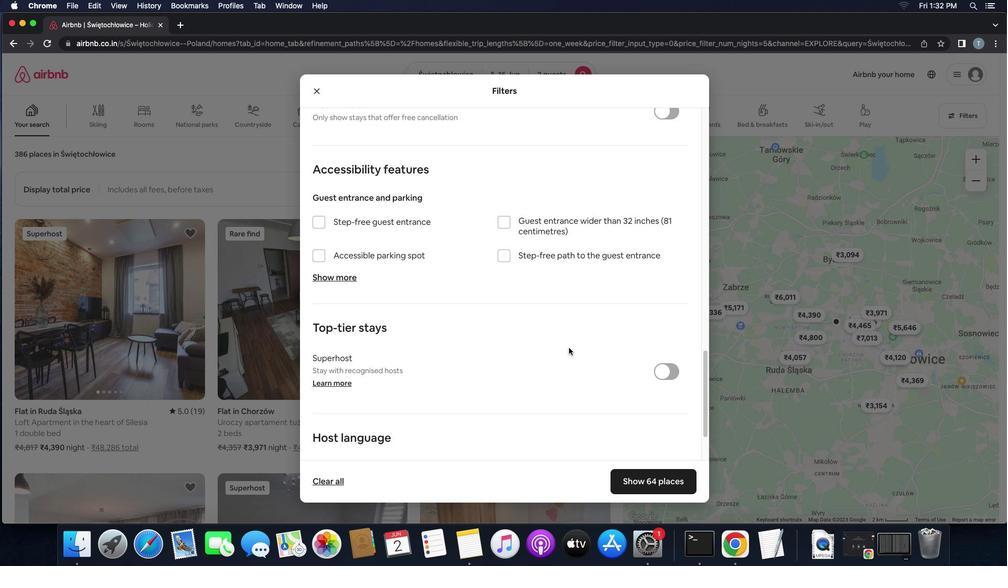 
Action: Mouse scrolled (570, 349) with delta (1, 0)
Screenshot: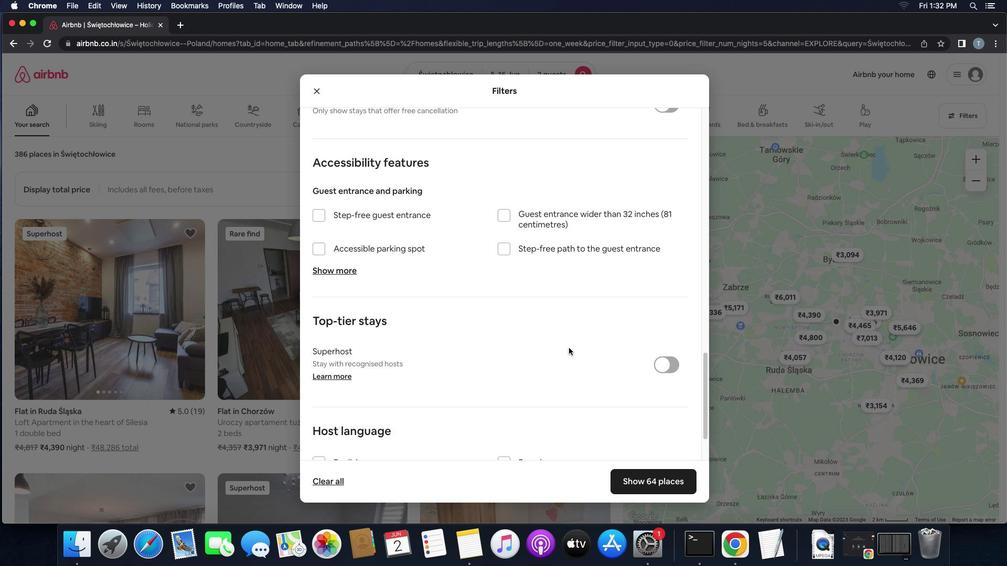 
Action: Mouse scrolled (570, 349) with delta (1, 0)
Screenshot: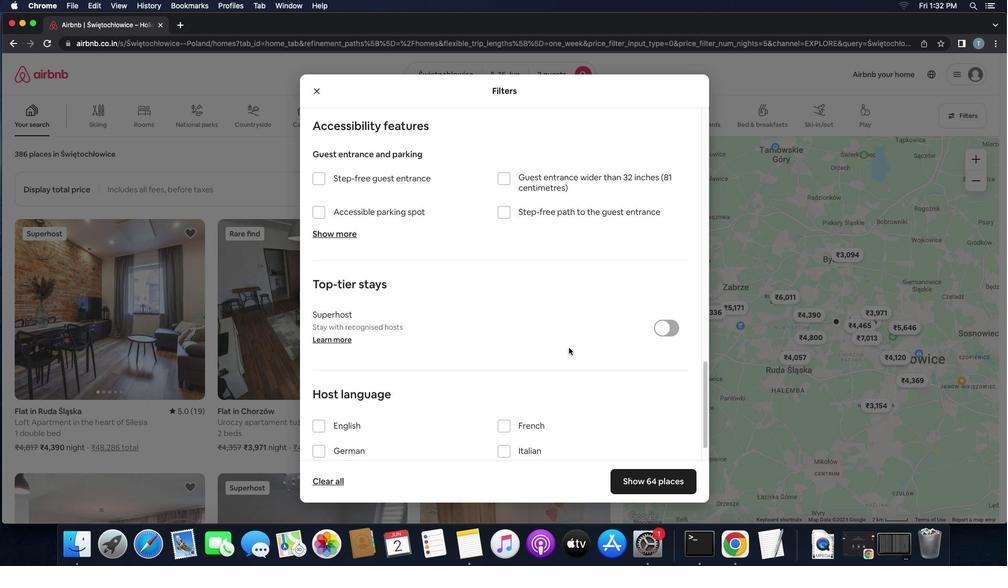 
Action: Mouse scrolled (570, 349) with delta (1, 0)
Screenshot: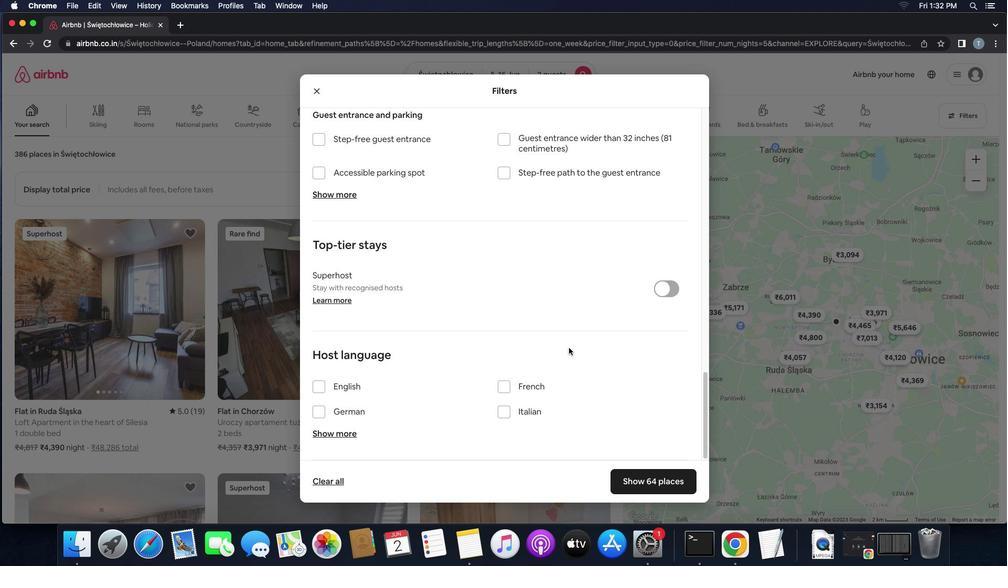 
Action: Mouse scrolled (570, 349) with delta (1, 0)
Screenshot: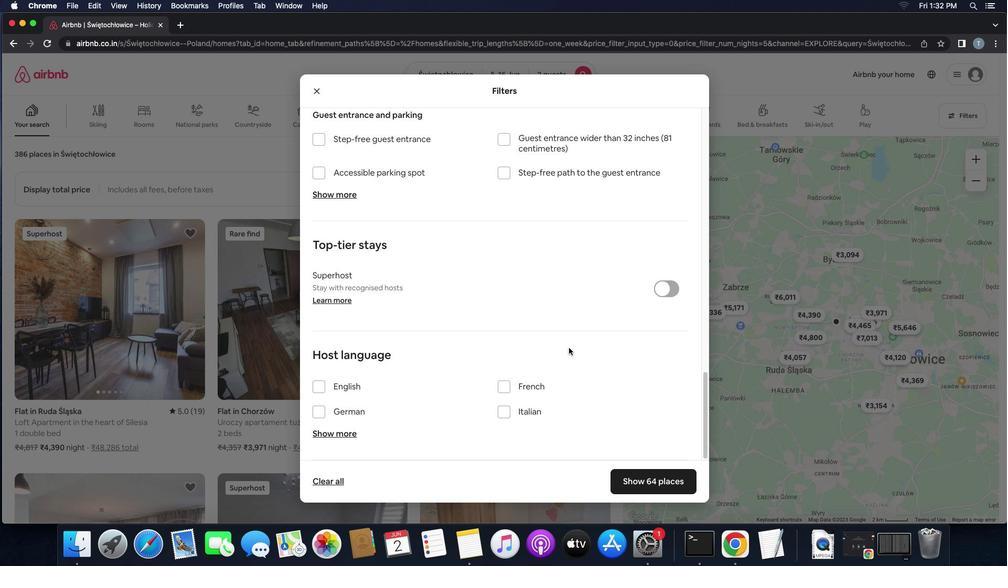 
Action: Mouse scrolled (570, 349) with delta (1, 0)
Screenshot: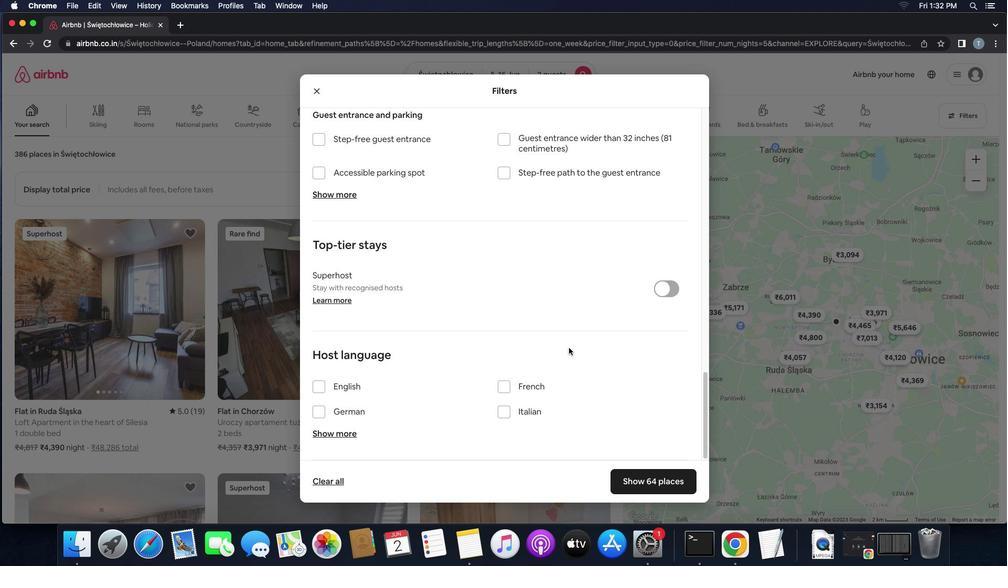 
Action: Mouse moved to (313, 383)
Screenshot: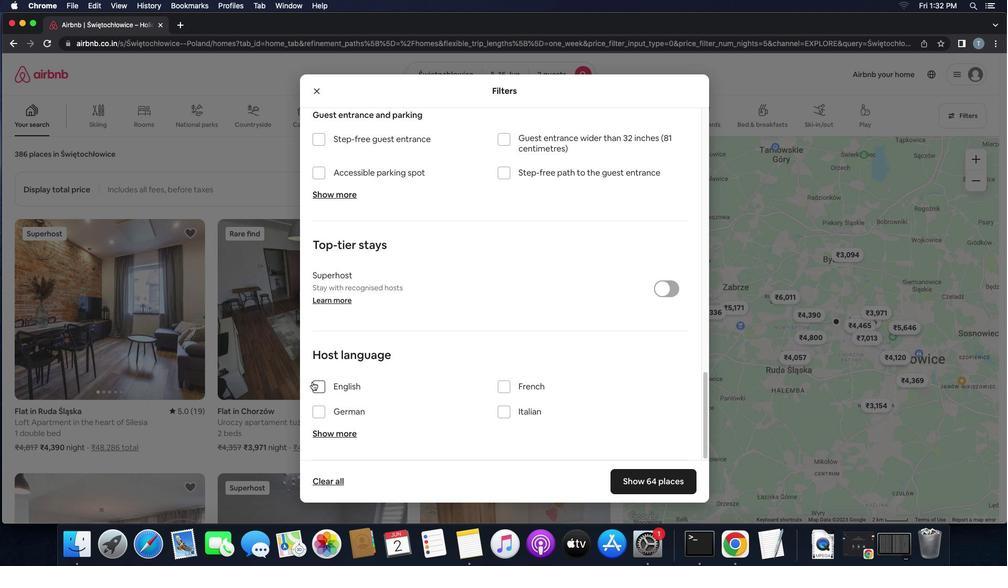 
Action: Mouse pressed left at (313, 383)
Screenshot: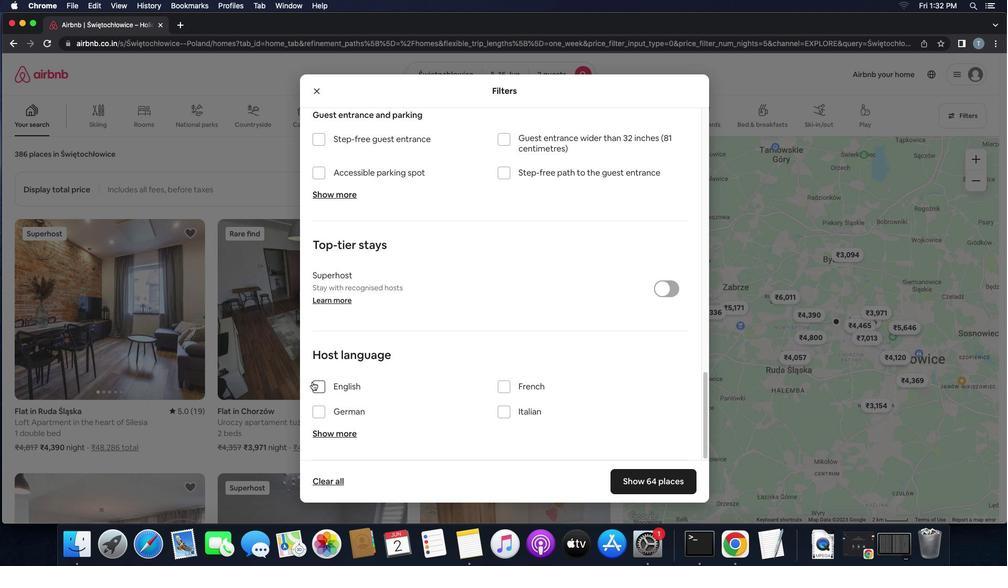 
Action: Mouse moved to (669, 488)
Screenshot: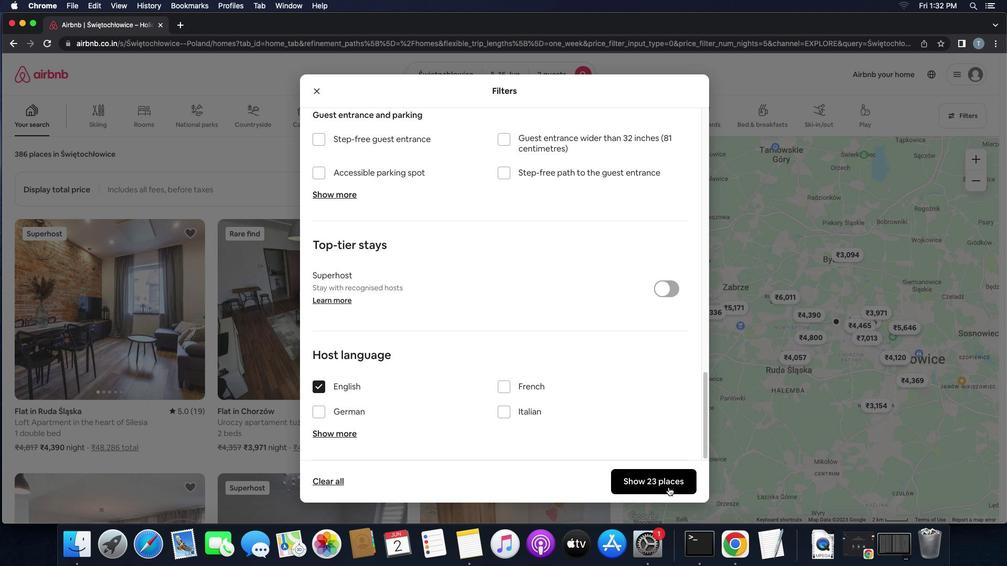 
Action: Mouse pressed left at (669, 488)
Screenshot: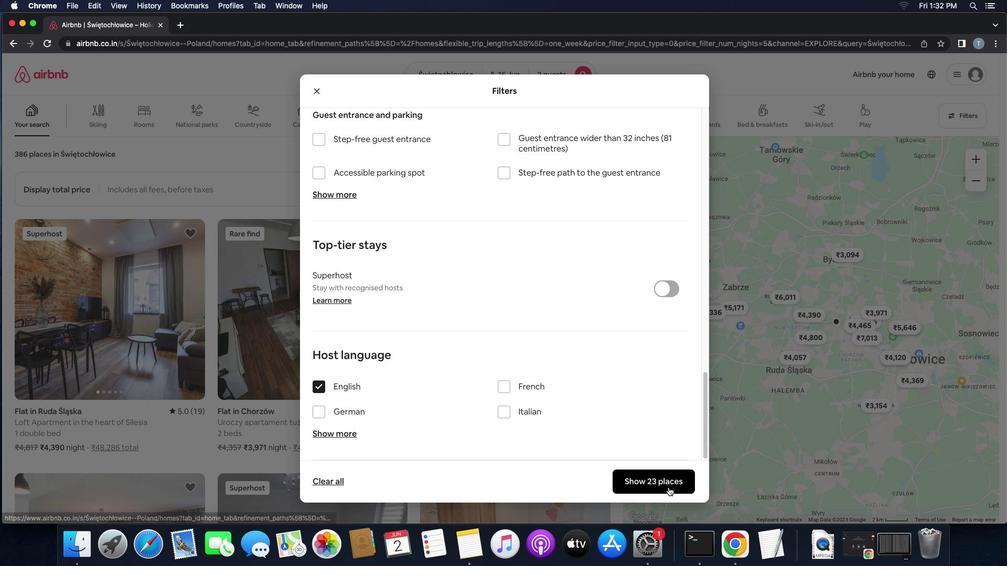 
